 Task: Create a due date automation trigger when advanced on, on the wednesday of the week a card is due add dates starting today at 11:00 AM.
Action: Mouse moved to (1366, 110)
Screenshot: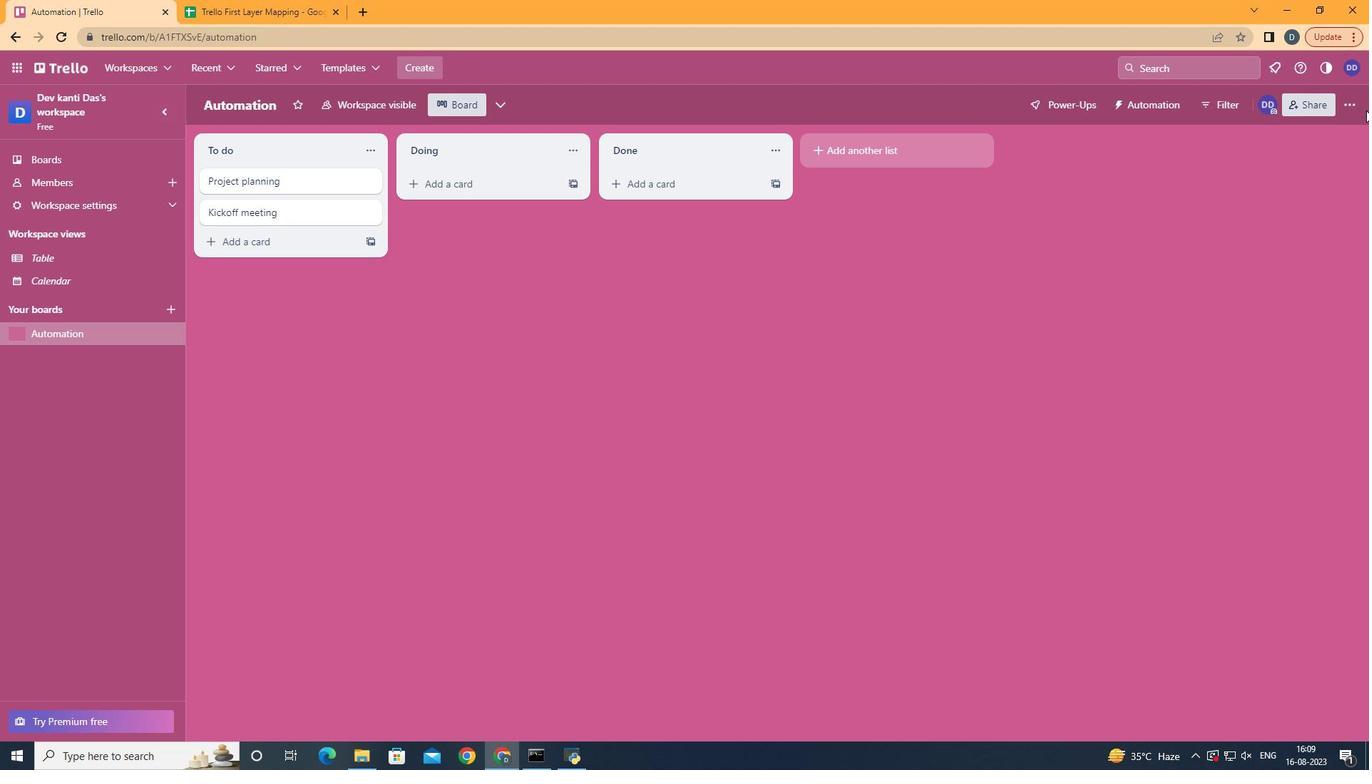 
Action: Mouse pressed left at (1366, 110)
Screenshot: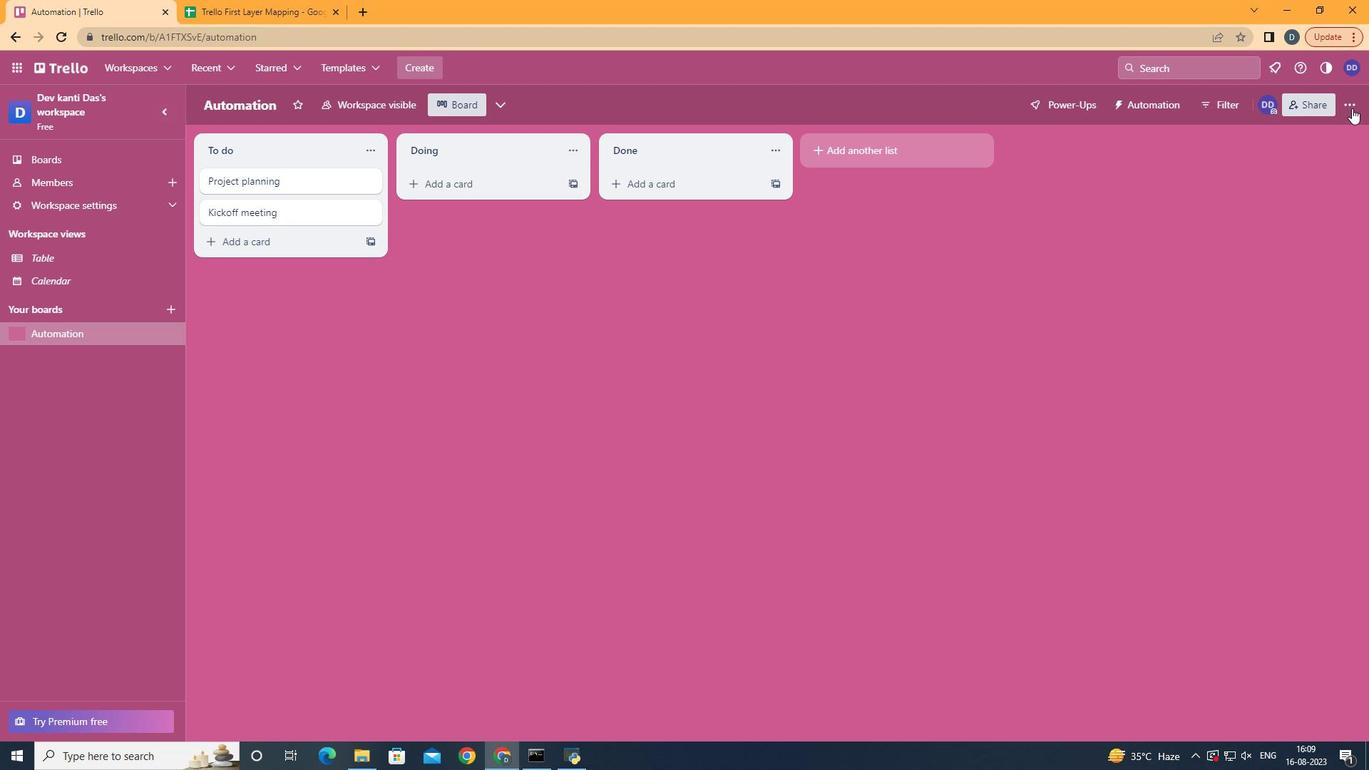 
Action: Mouse moved to (1351, 108)
Screenshot: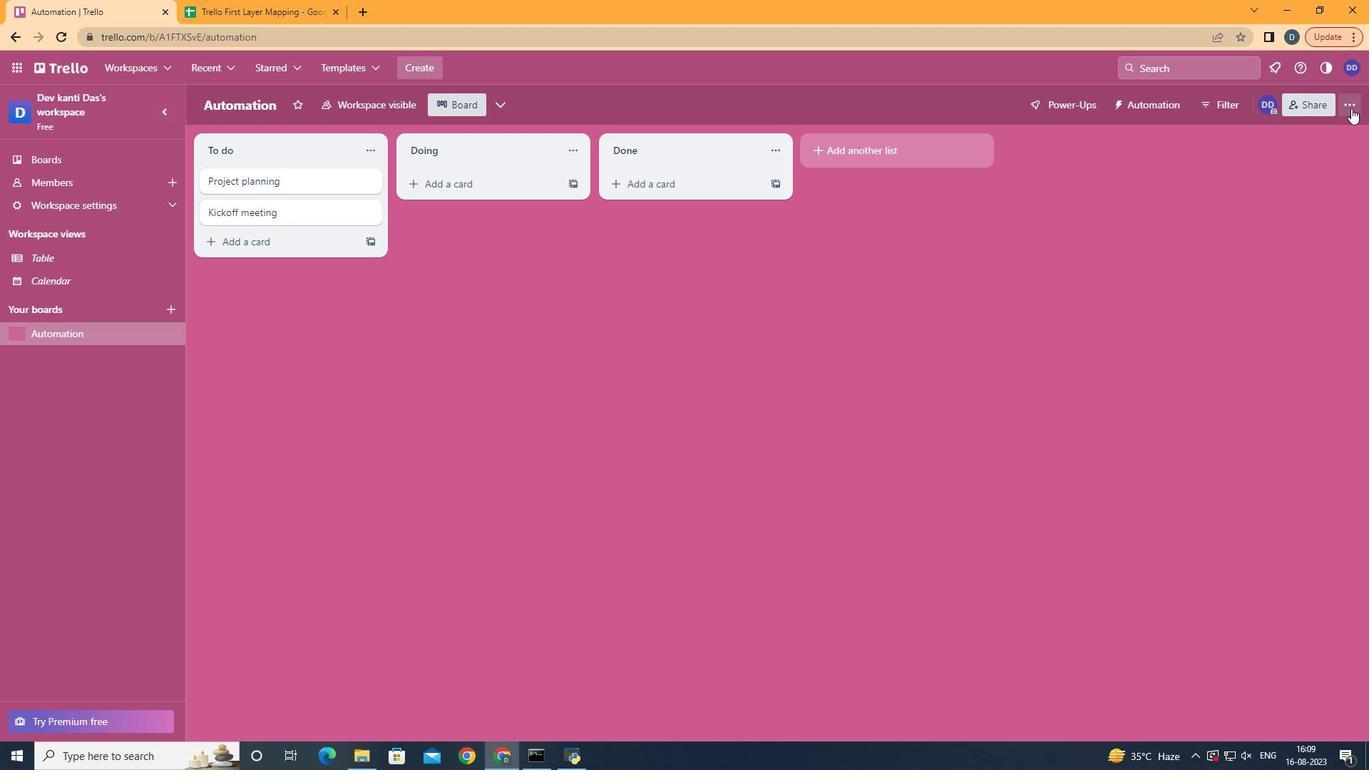 
Action: Mouse pressed left at (1351, 108)
Screenshot: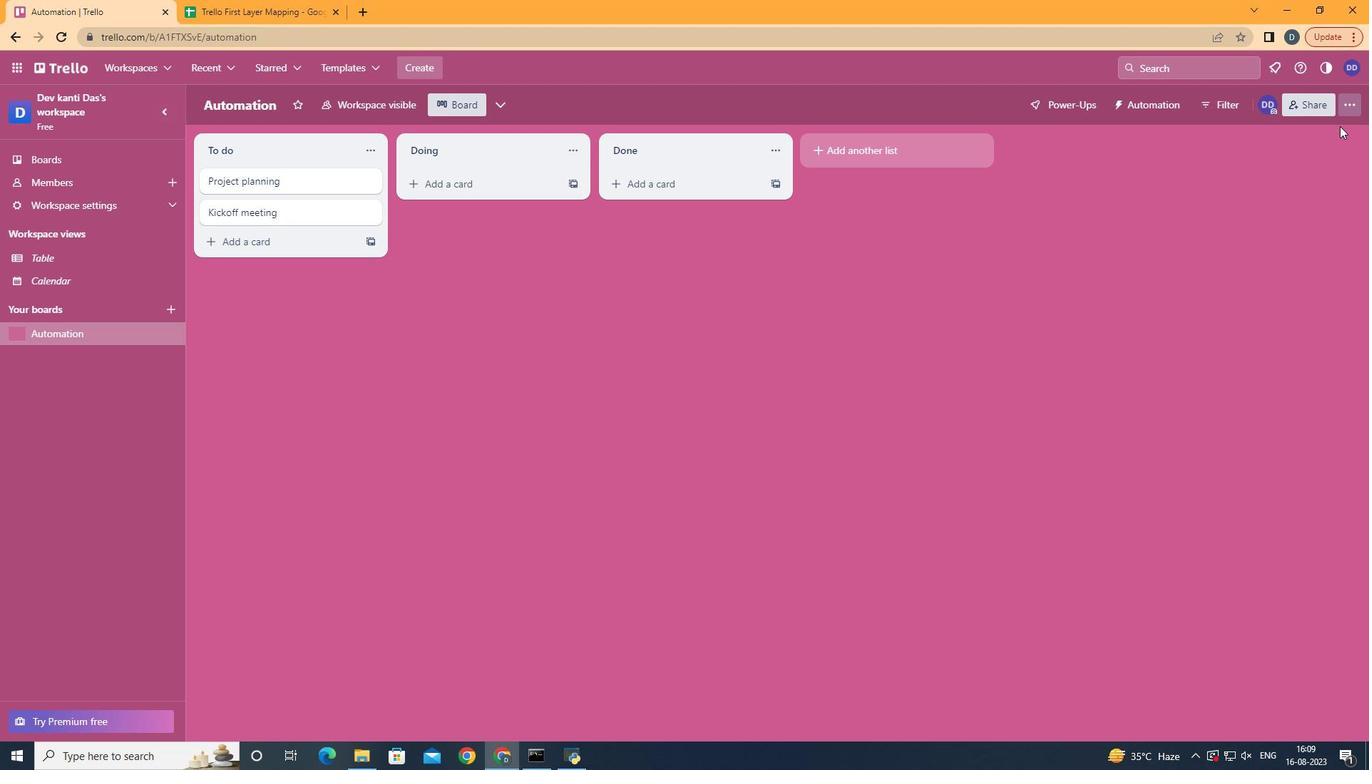 
Action: Mouse moved to (1269, 301)
Screenshot: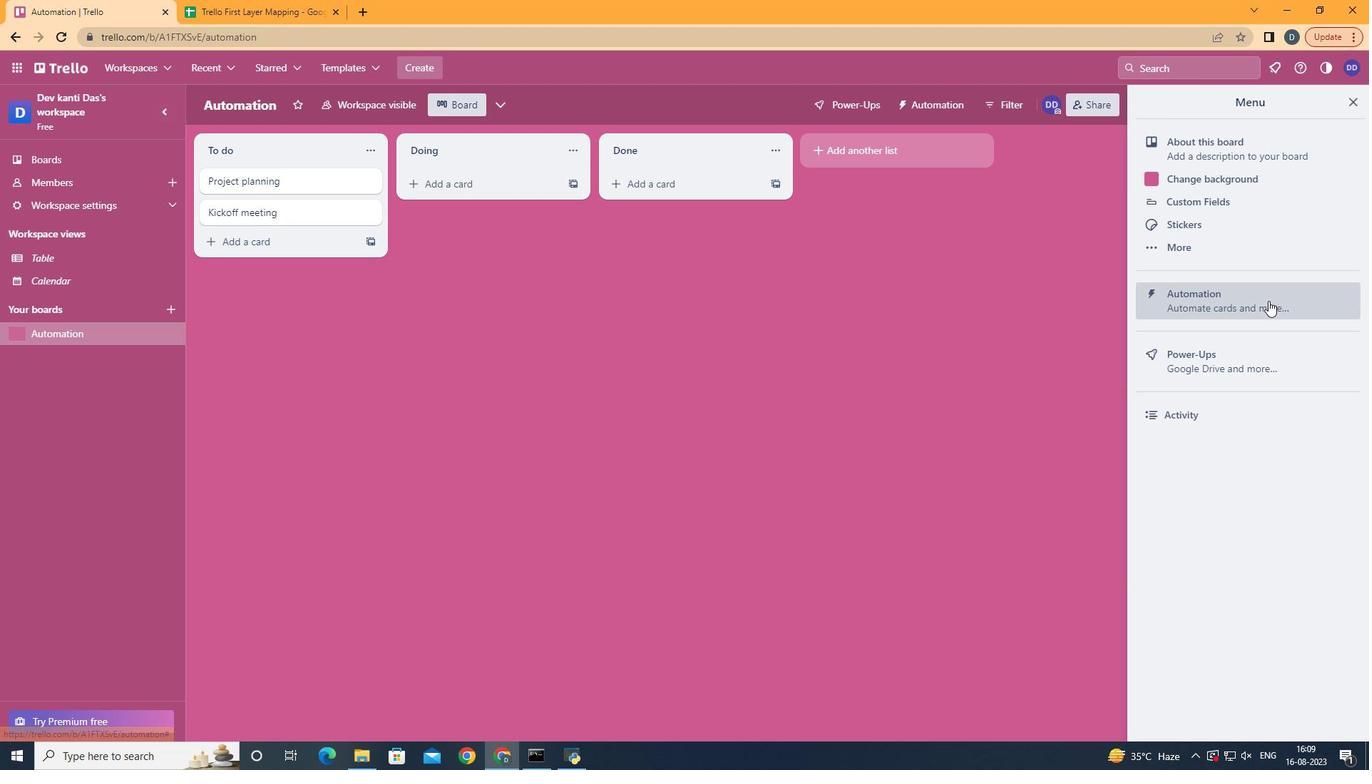 
Action: Mouse pressed left at (1269, 301)
Screenshot: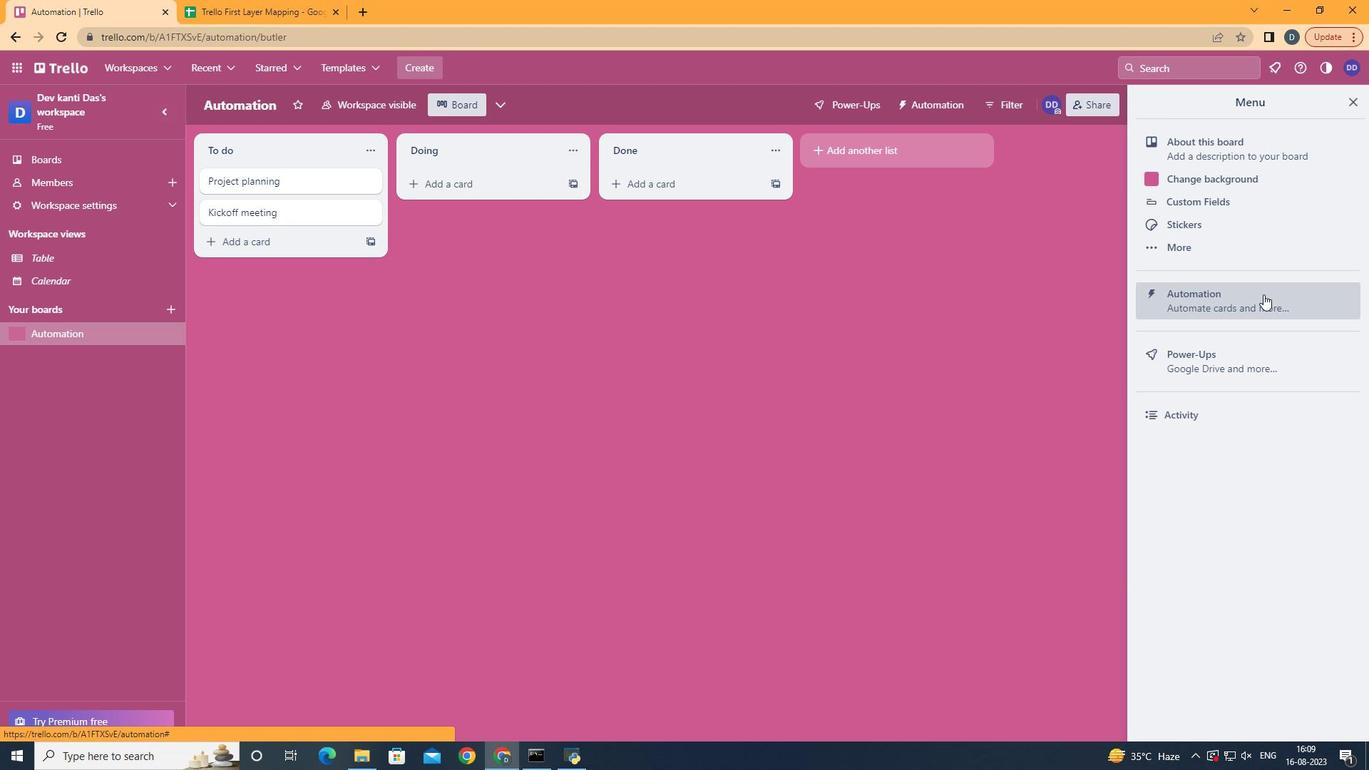 
Action: Mouse moved to (290, 280)
Screenshot: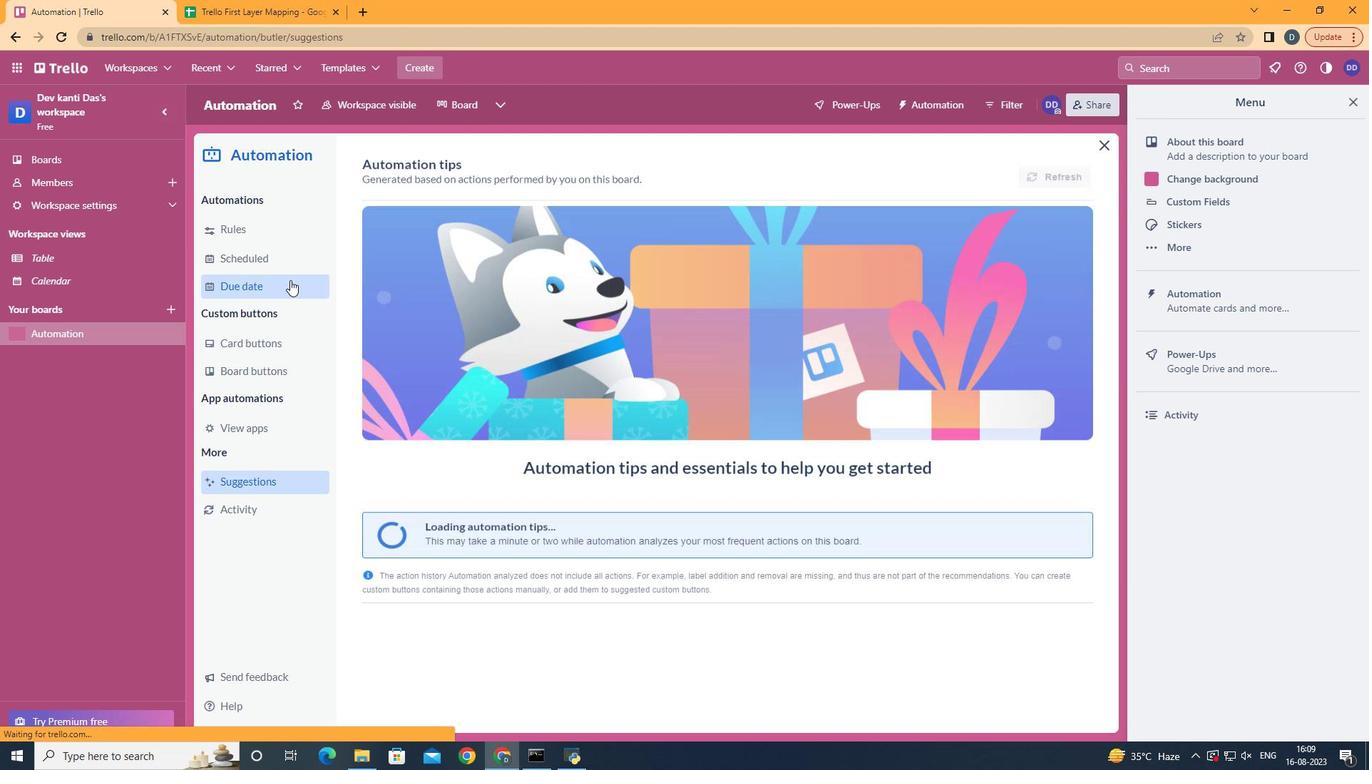 
Action: Mouse pressed left at (290, 280)
Screenshot: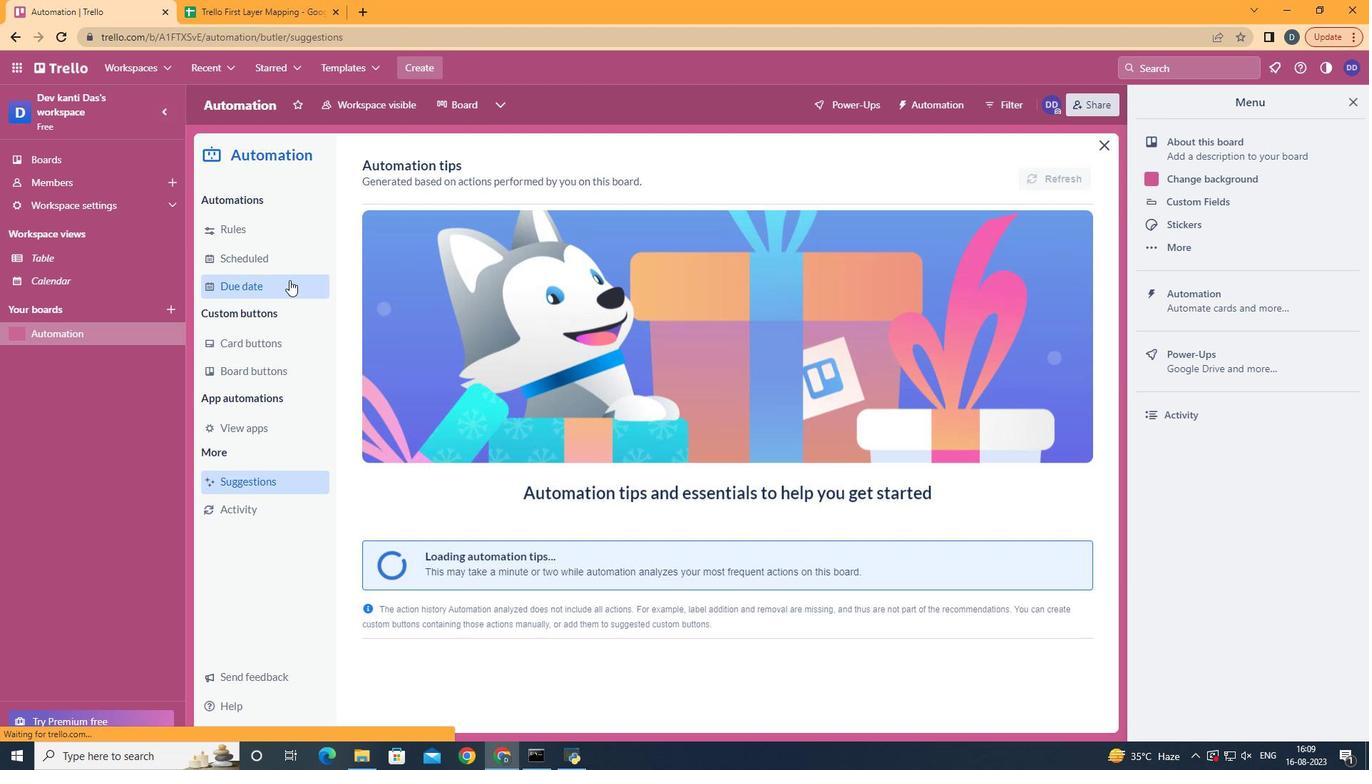 
Action: Mouse moved to (1011, 175)
Screenshot: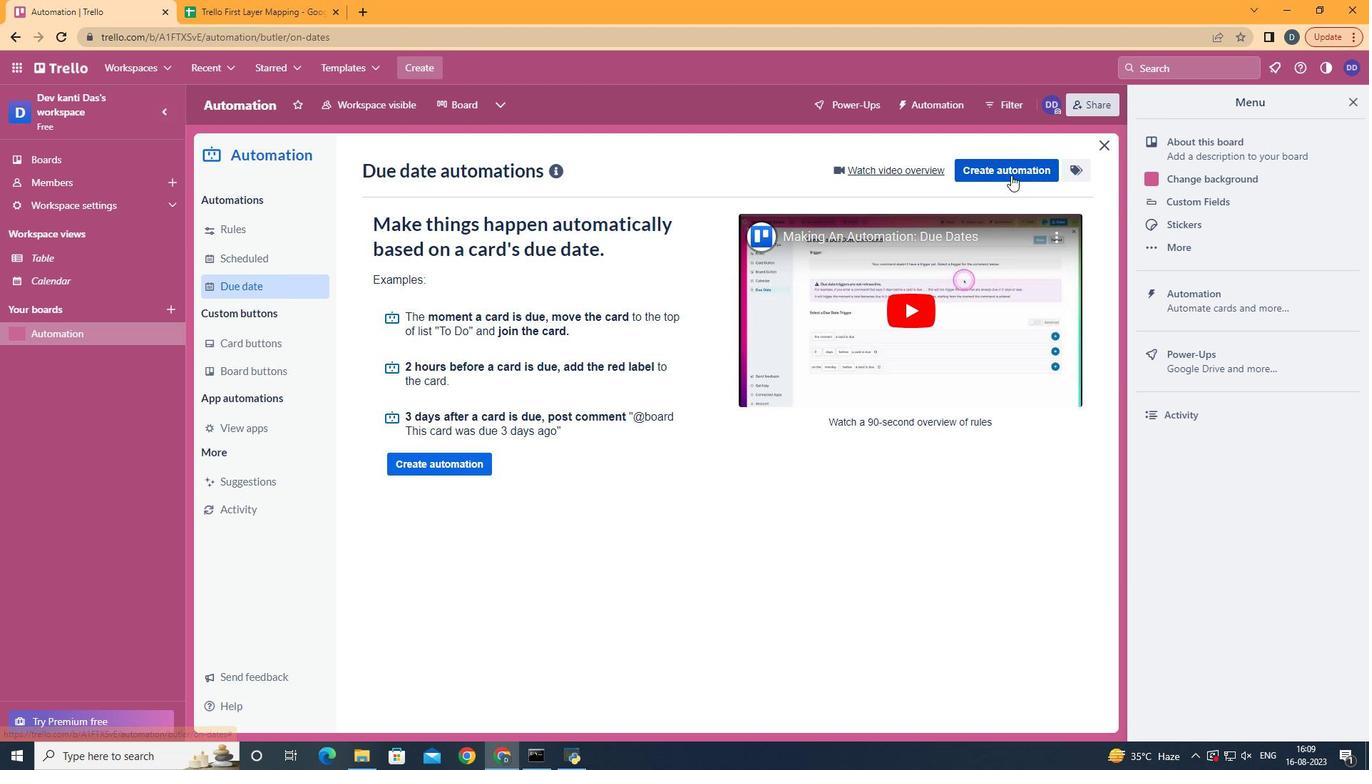
Action: Mouse pressed left at (1011, 175)
Screenshot: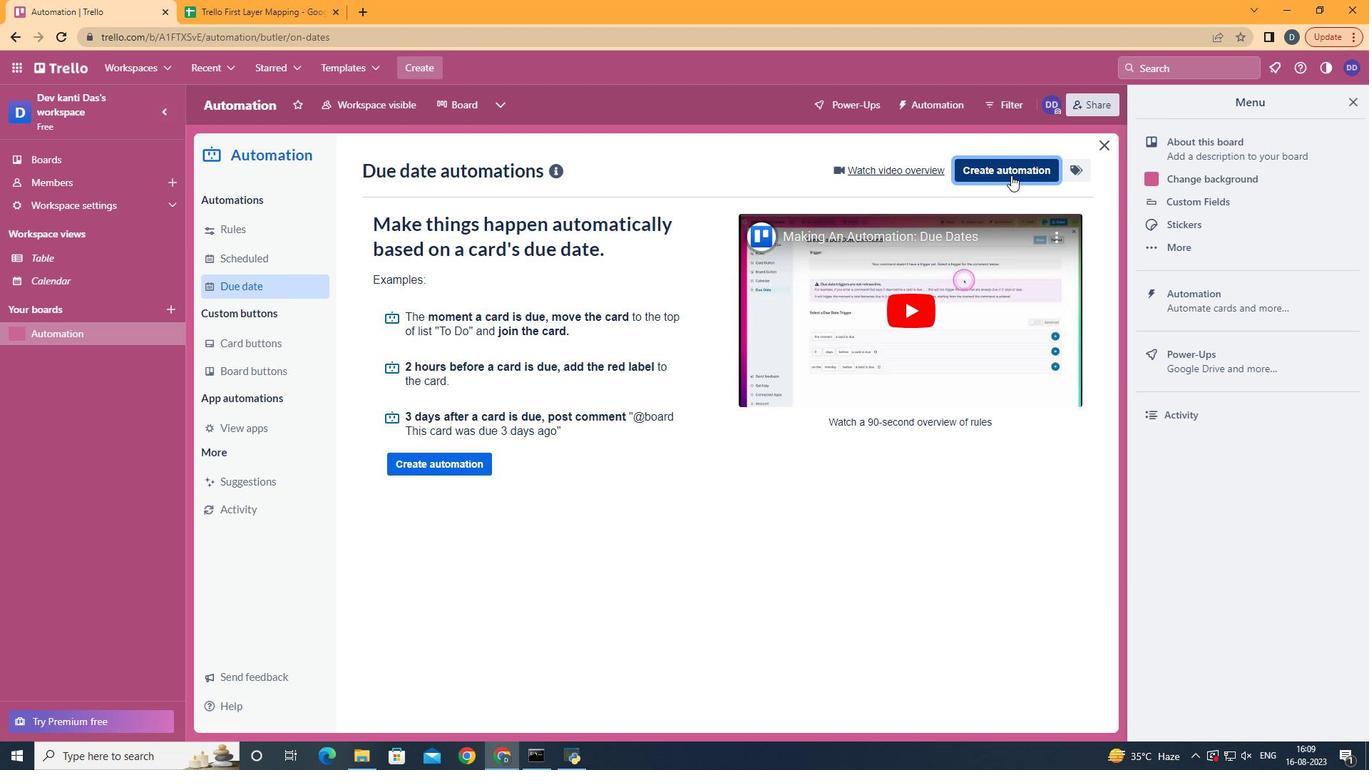 
Action: Mouse moved to (698, 306)
Screenshot: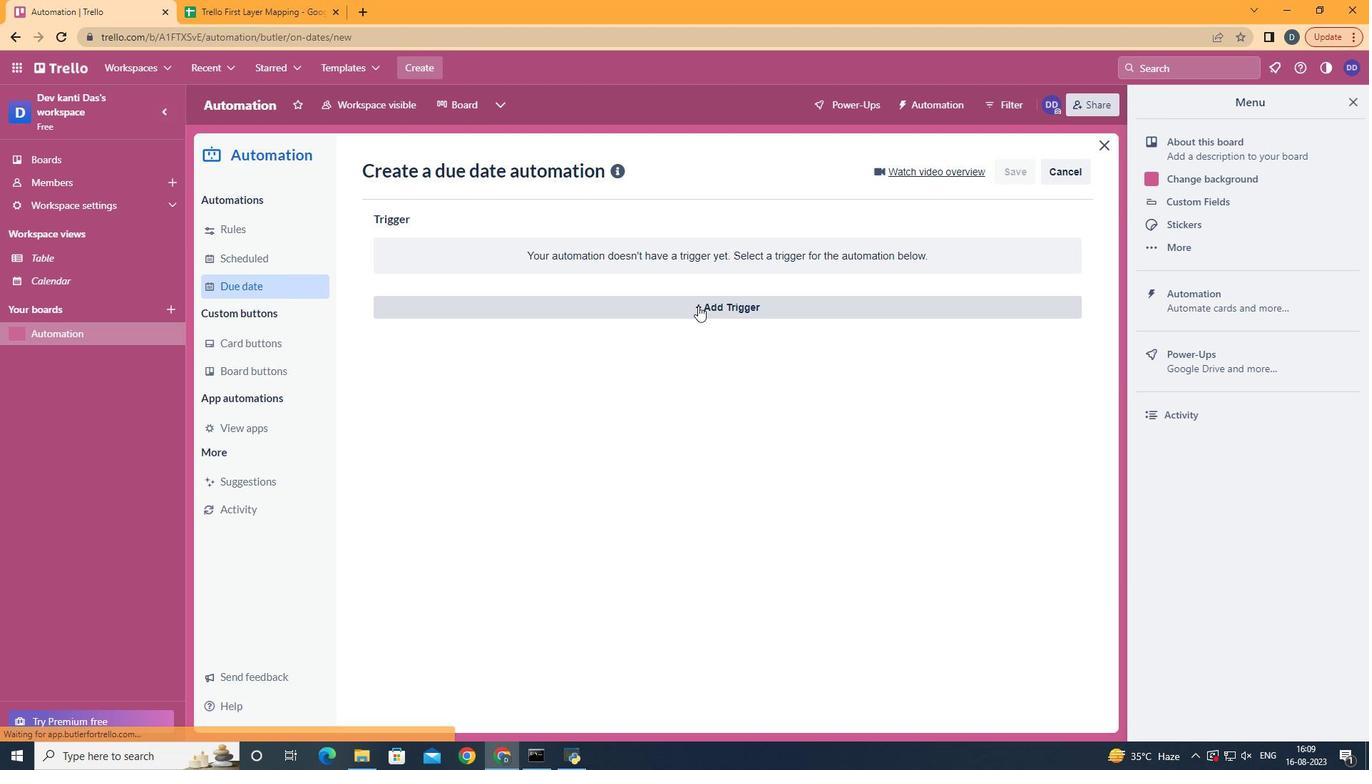 
Action: Mouse pressed left at (698, 306)
Screenshot: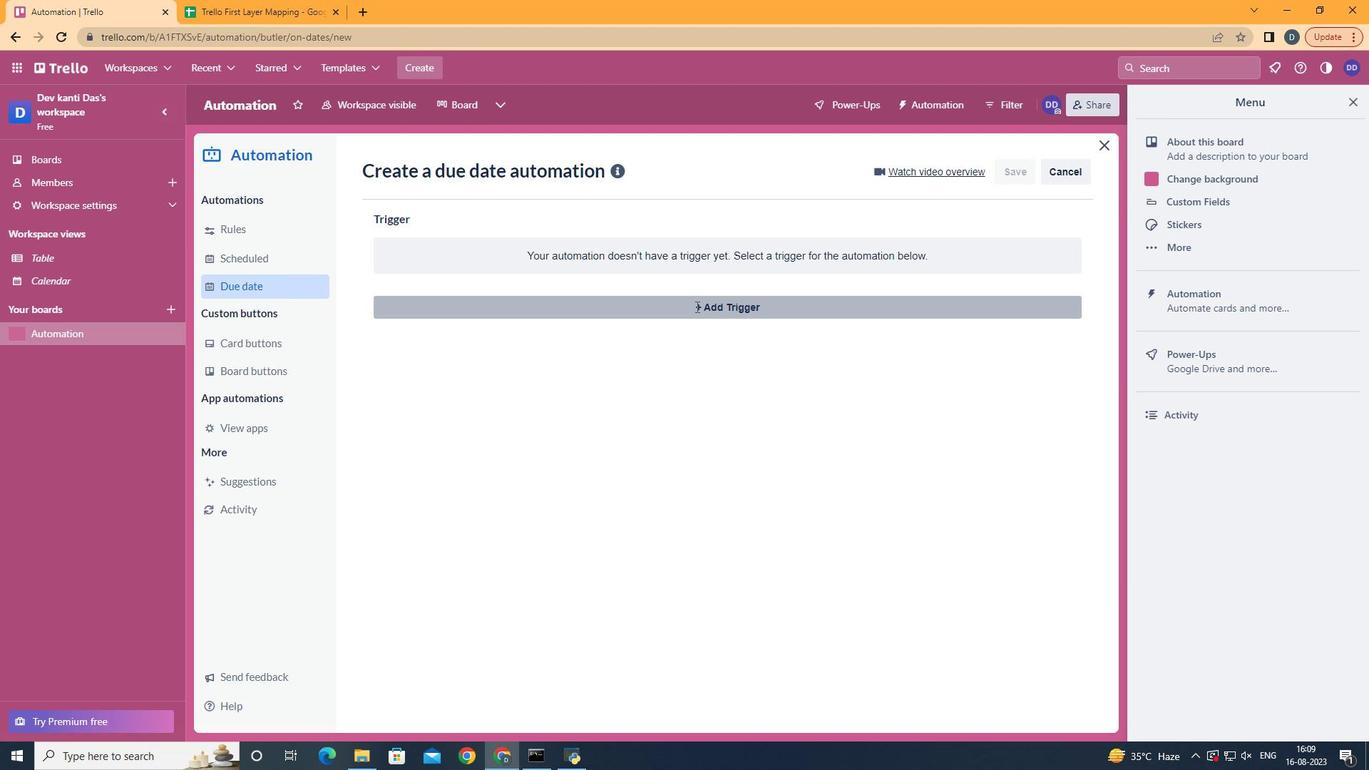 
Action: Mouse moved to (450, 434)
Screenshot: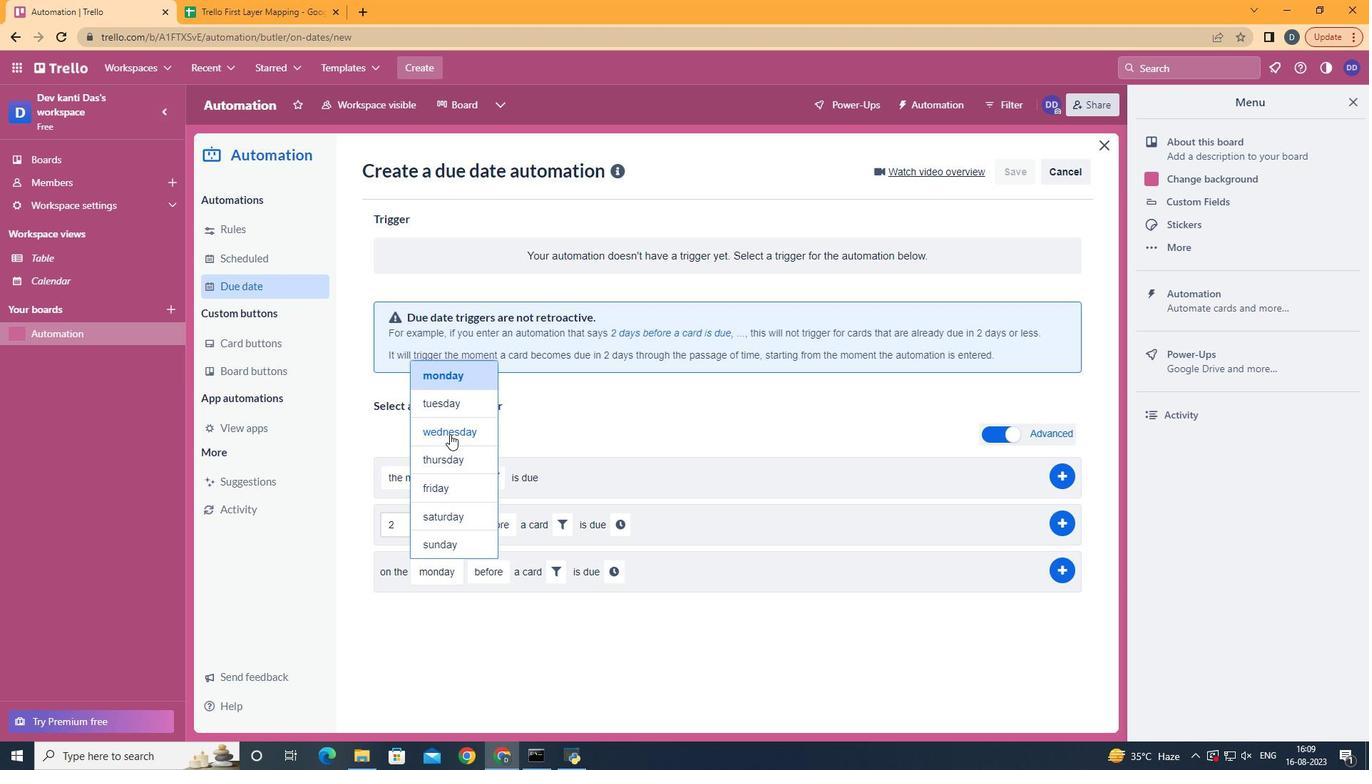 
Action: Mouse pressed left at (450, 434)
Screenshot: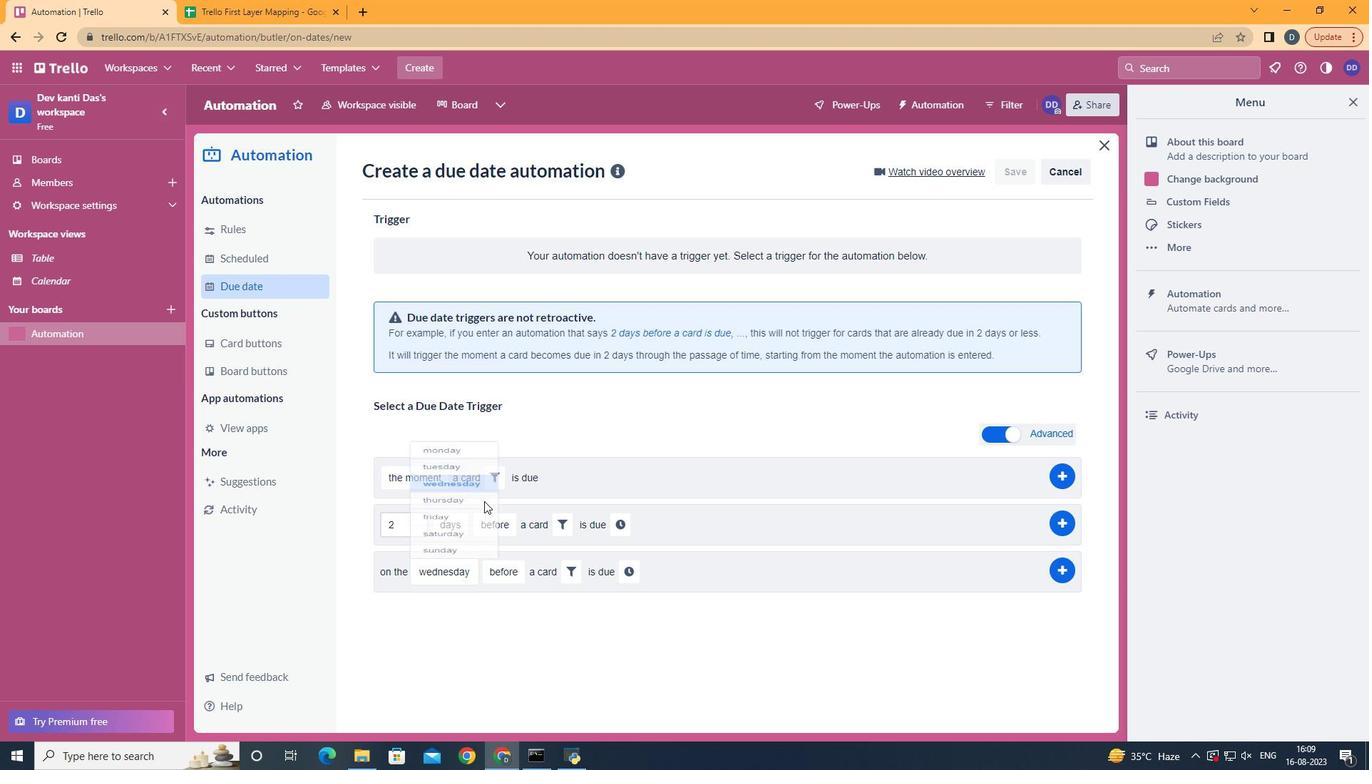 
Action: Mouse moved to (525, 654)
Screenshot: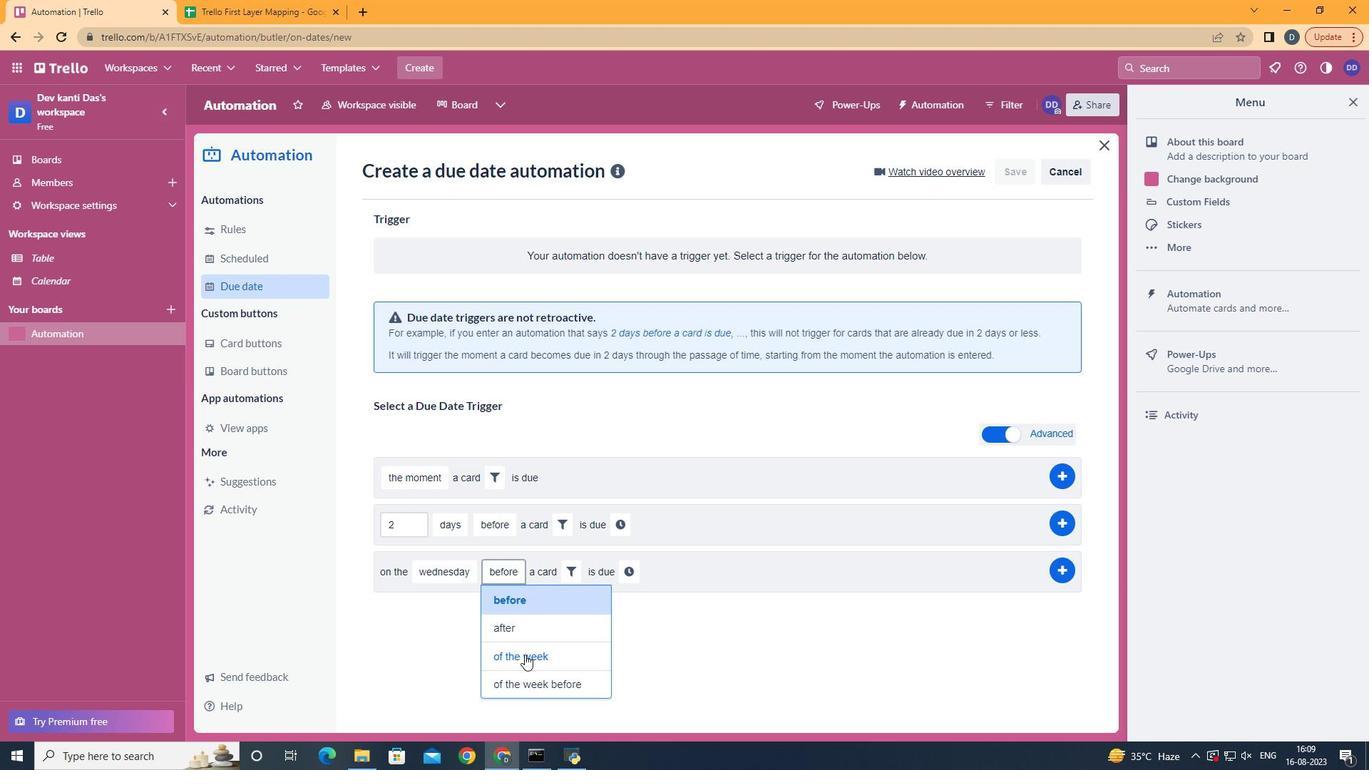
Action: Mouse pressed left at (525, 654)
Screenshot: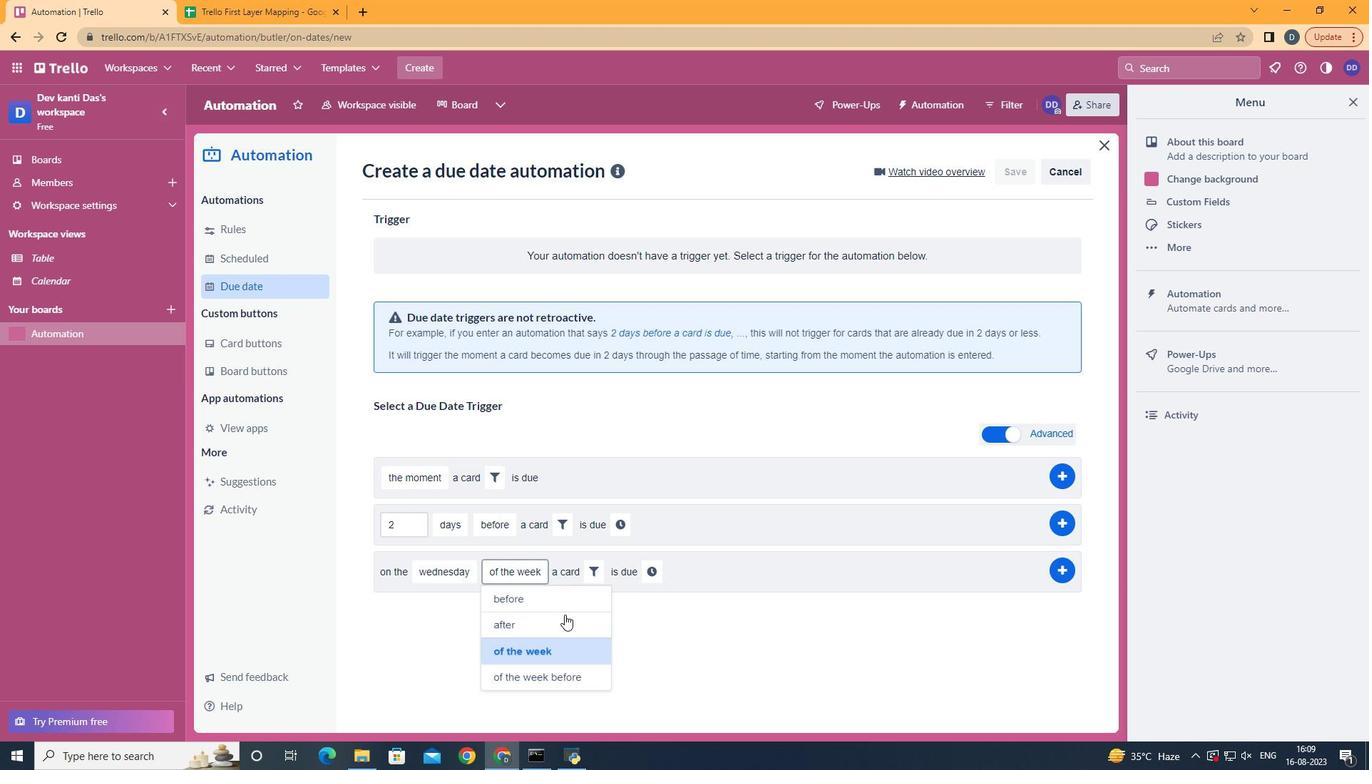 
Action: Mouse moved to (582, 580)
Screenshot: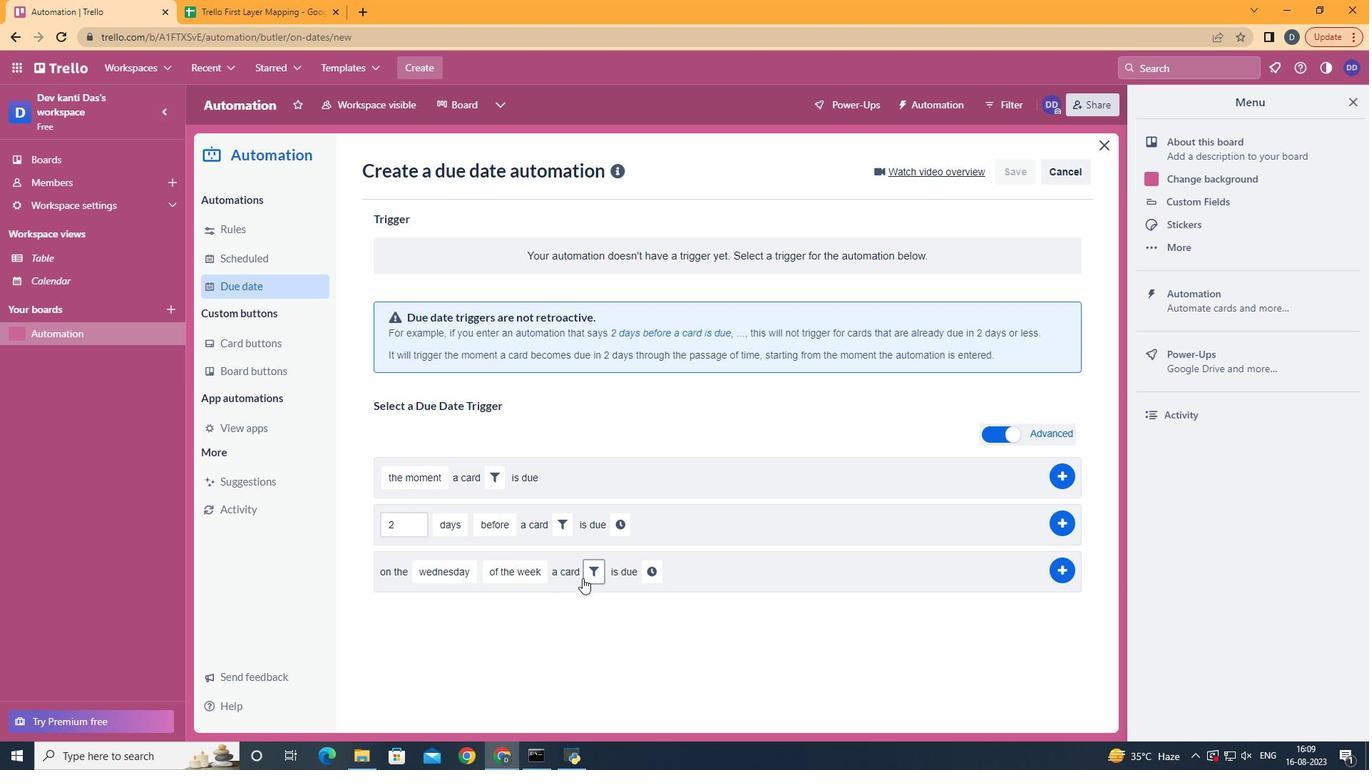 
Action: Mouse pressed left at (582, 580)
Screenshot: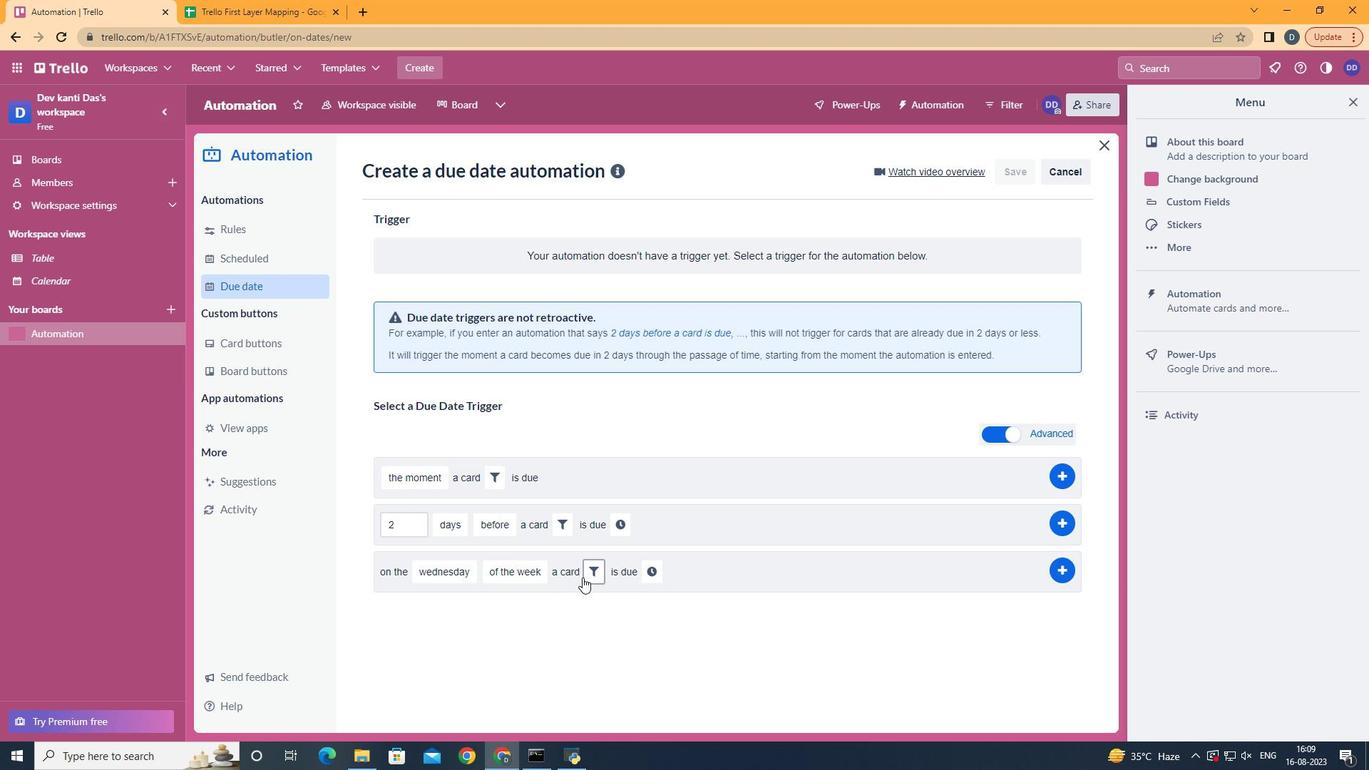 
Action: Mouse moved to (675, 610)
Screenshot: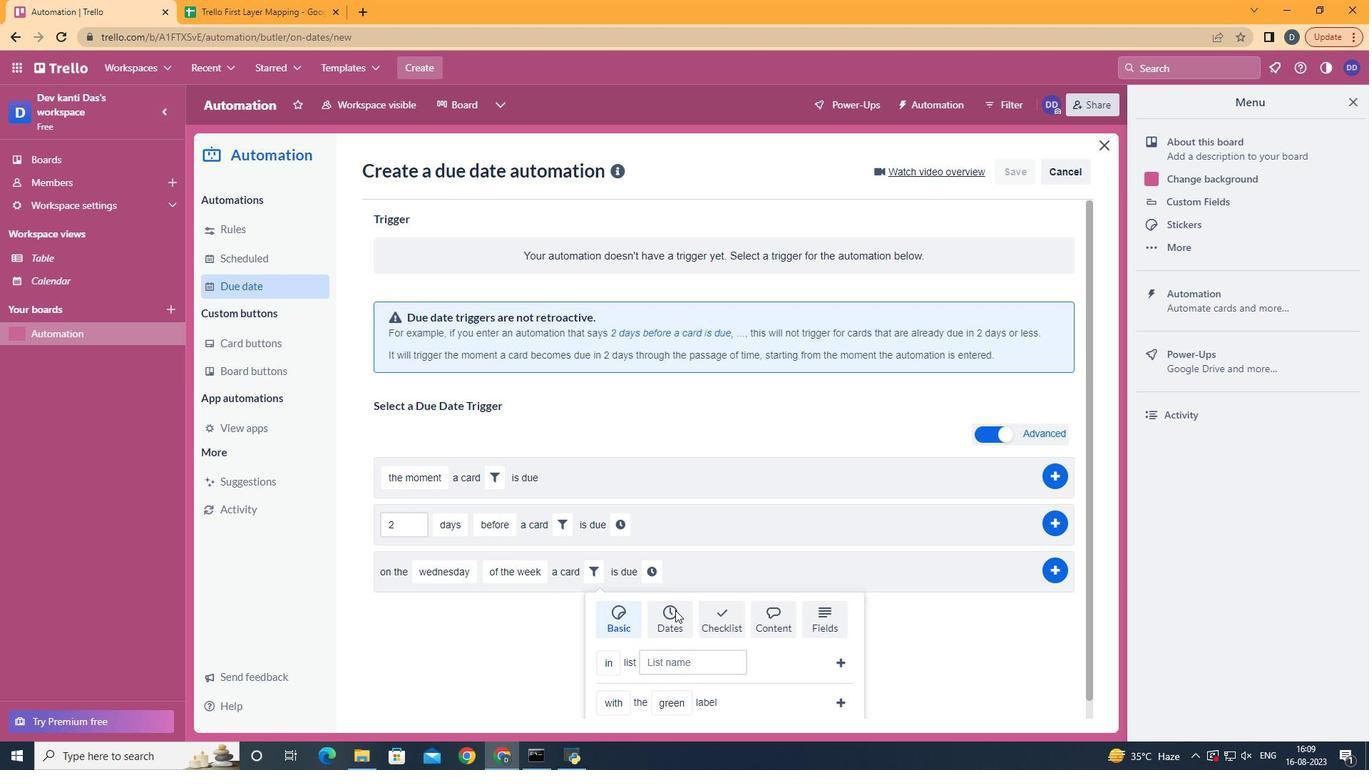 
Action: Mouse pressed left at (675, 610)
Screenshot: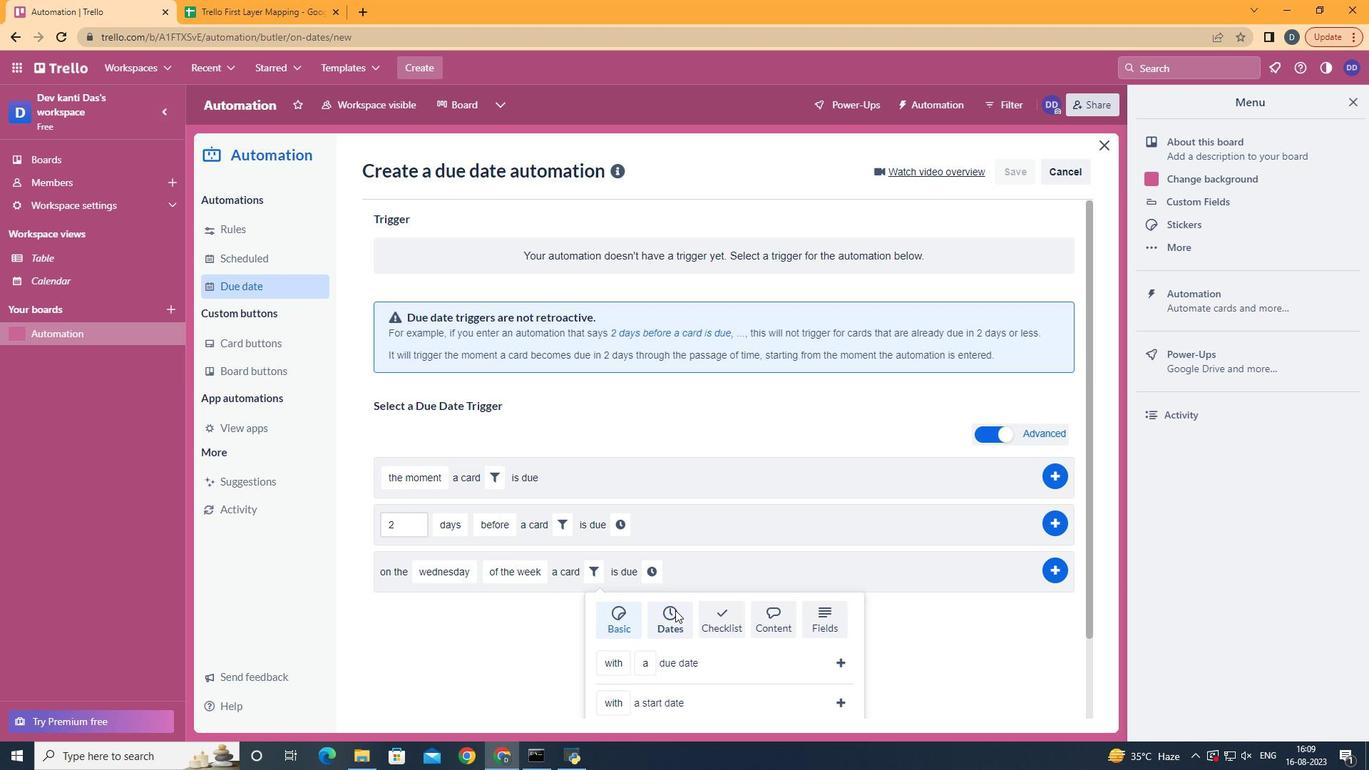 
Action: Mouse moved to (680, 612)
Screenshot: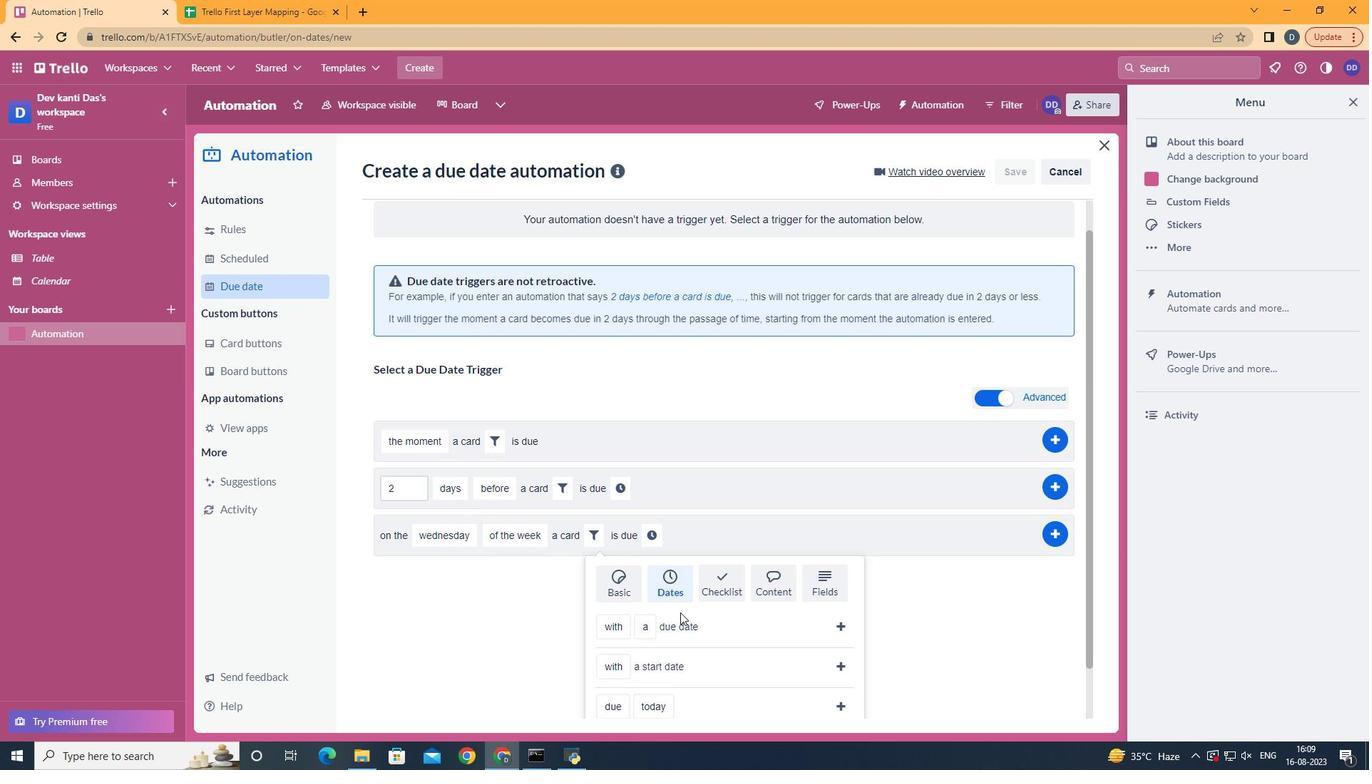 
Action: Mouse scrolled (680, 612) with delta (0, 0)
Screenshot: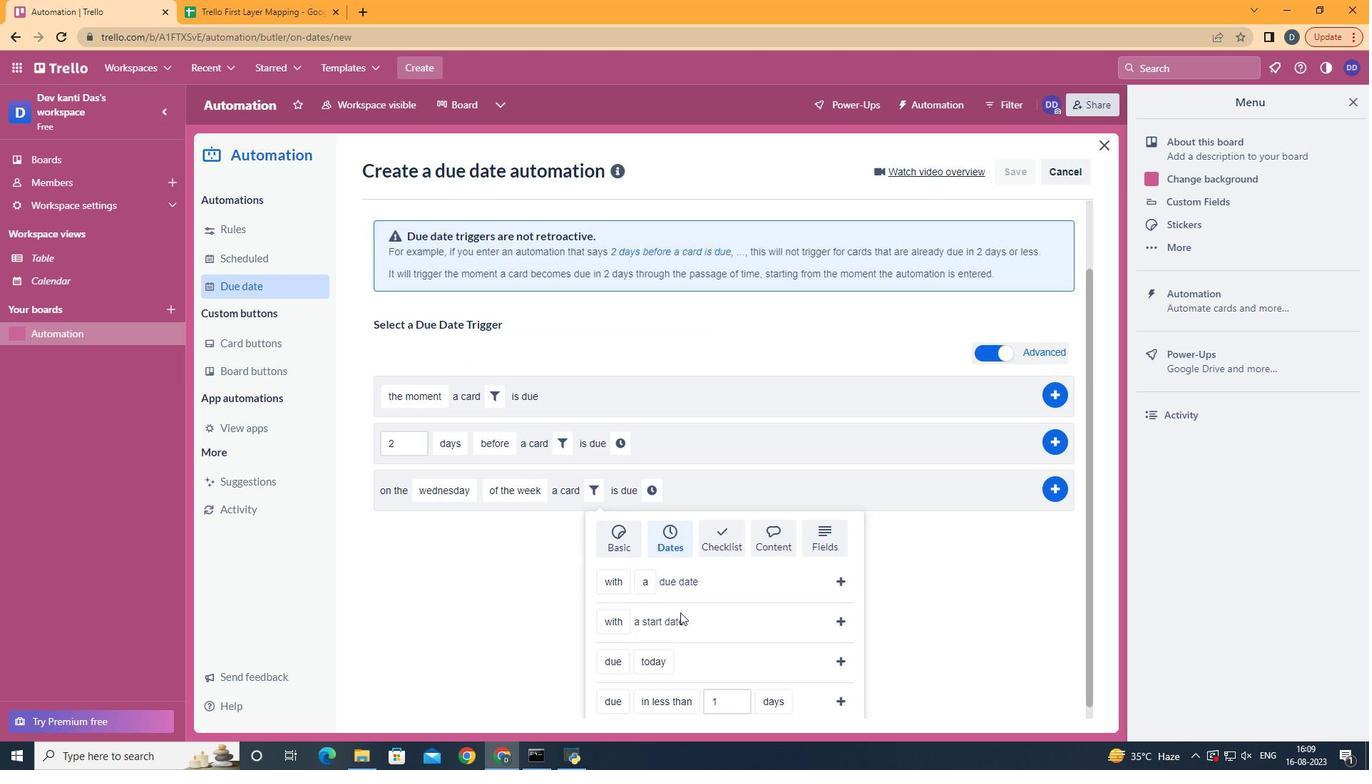 
Action: Mouse scrolled (680, 612) with delta (0, 0)
Screenshot: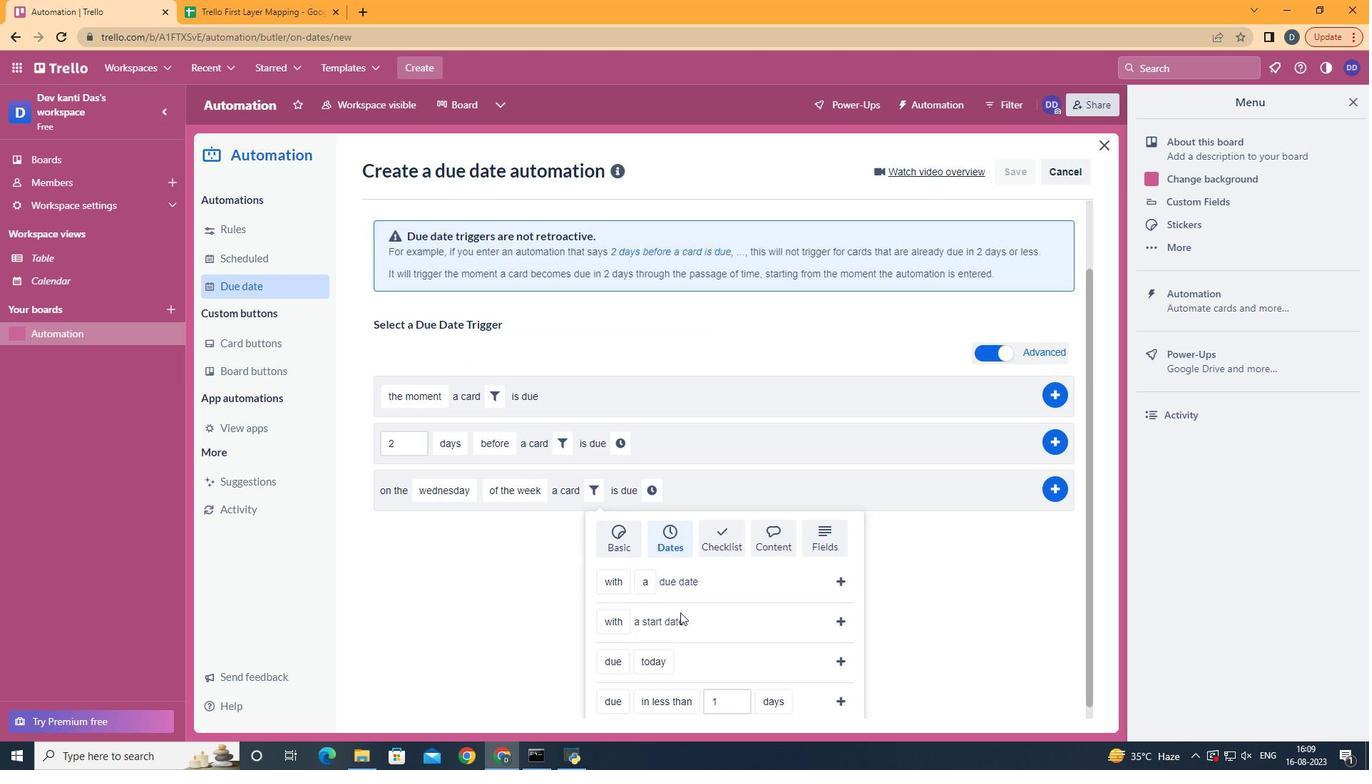 
Action: Mouse scrolled (680, 612) with delta (0, 0)
Screenshot: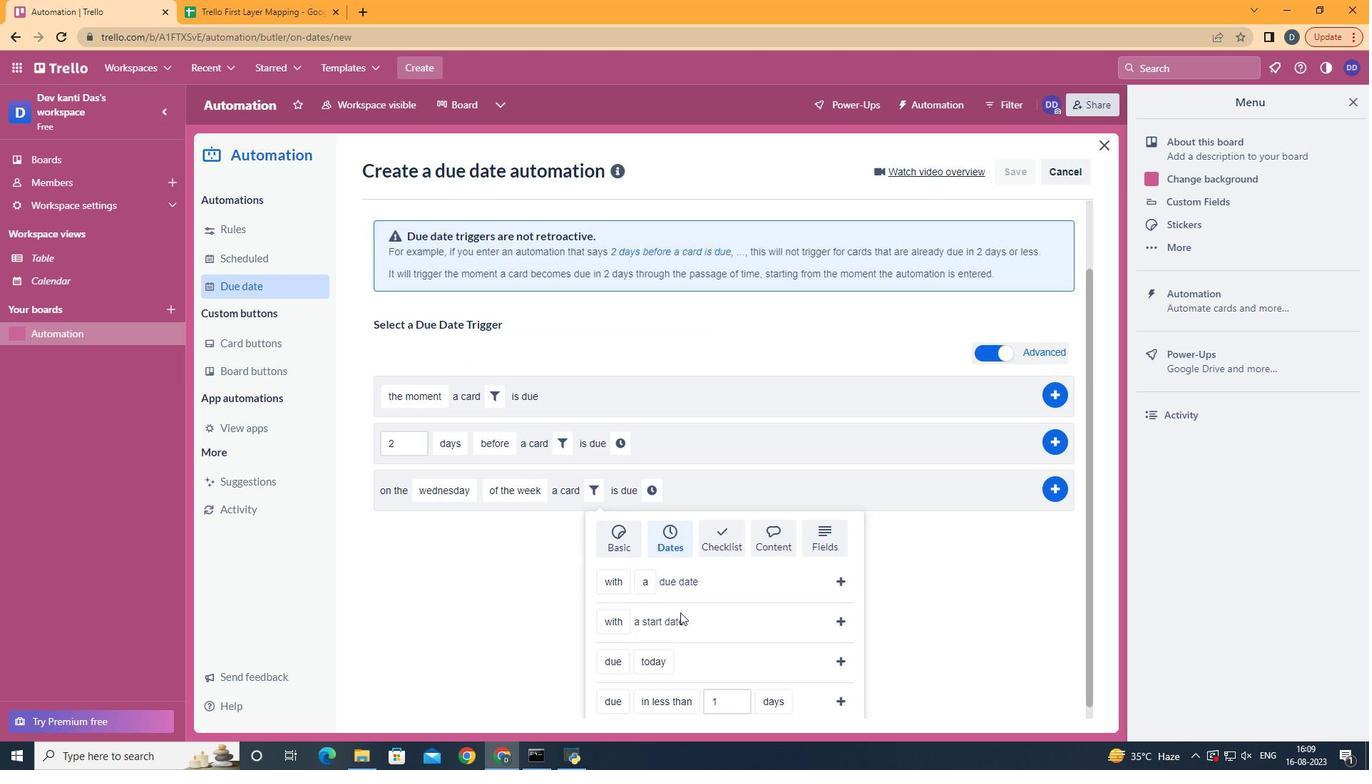 
Action: Mouse scrolled (680, 612) with delta (0, 0)
Screenshot: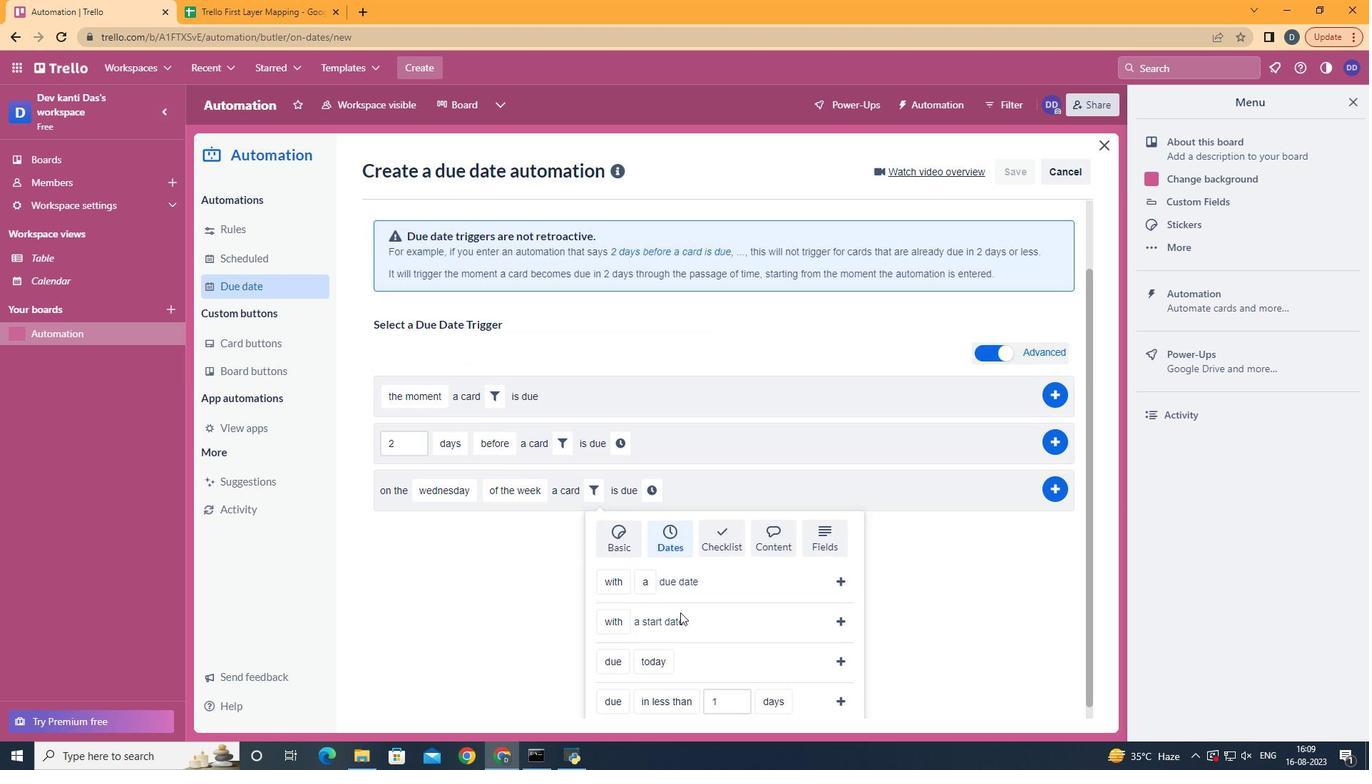 
Action: Mouse scrolled (680, 612) with delta (0, 0)
Screenshot: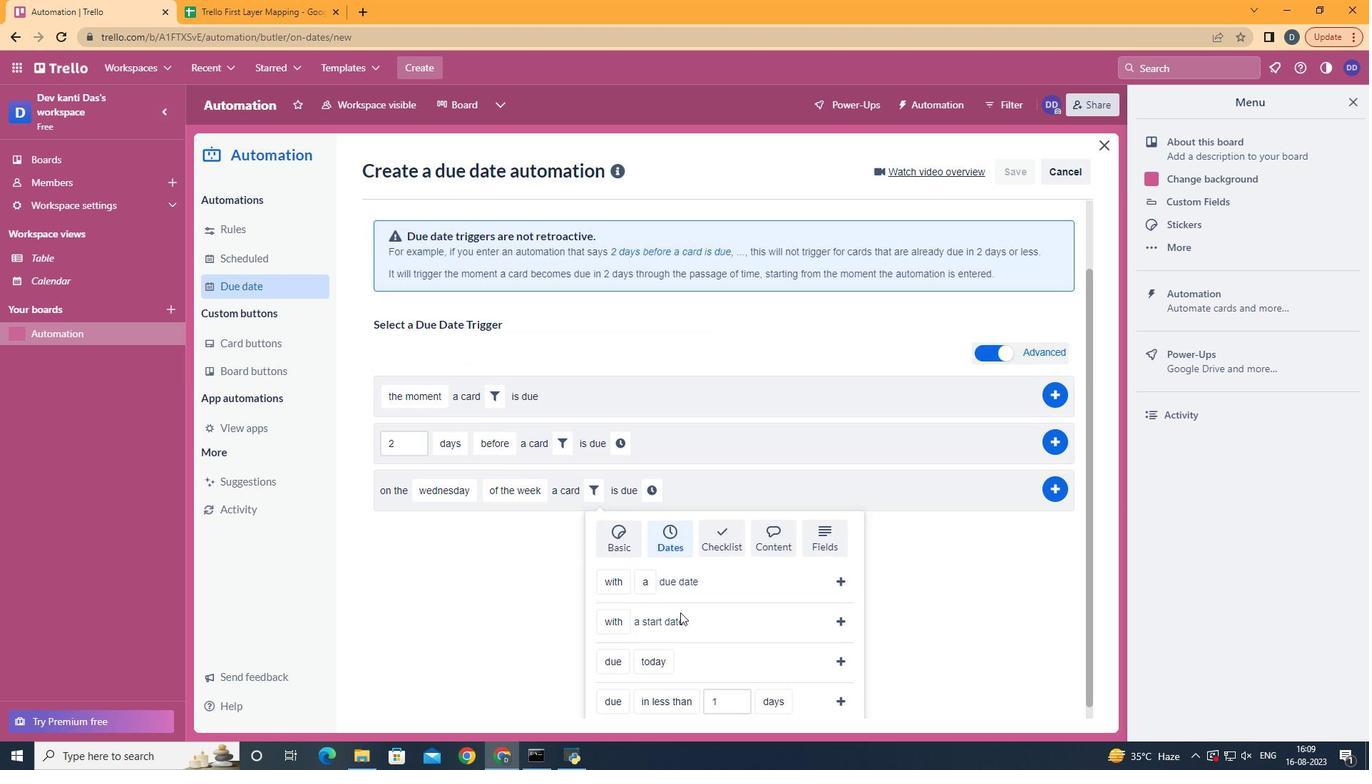 
Action: Mouse moved to (629, 591)
Screenshot: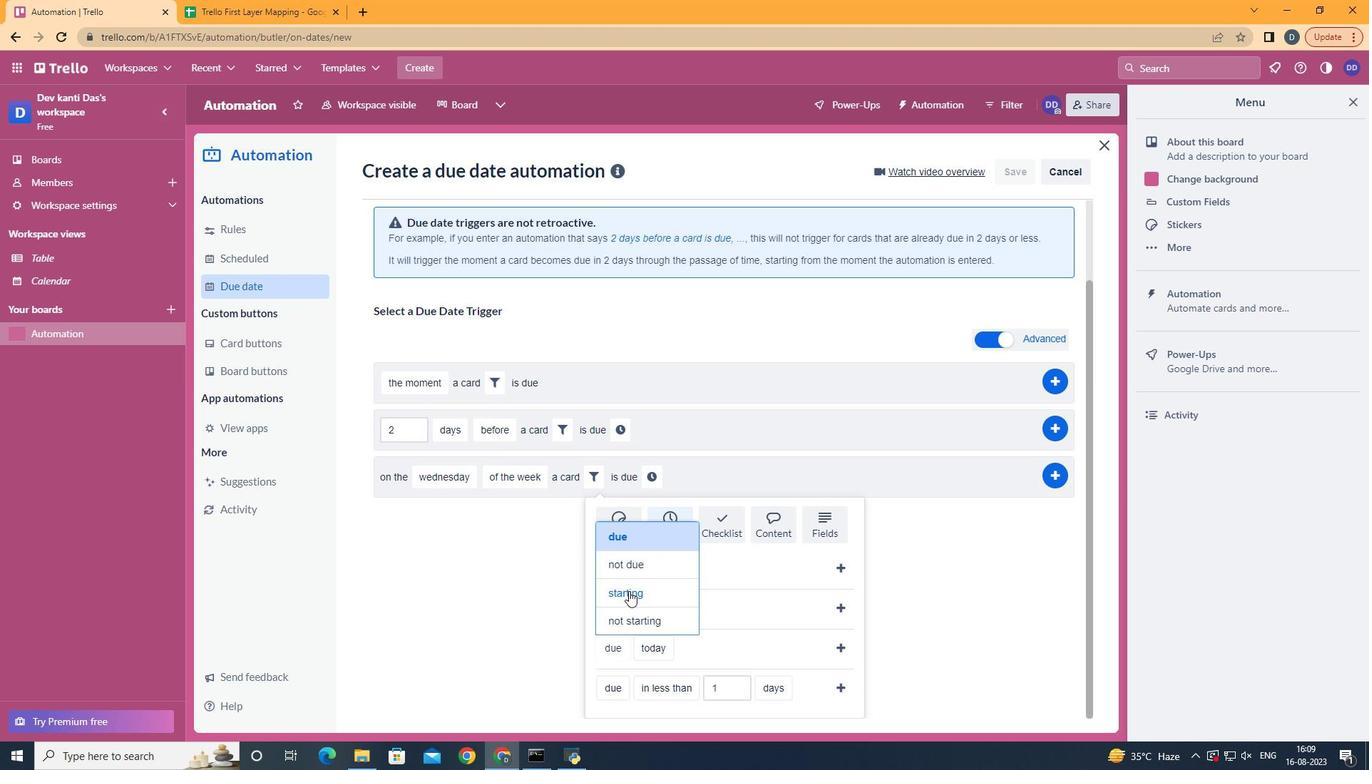 
Action: Mouse pressed left at (629, 591)
Screenshot: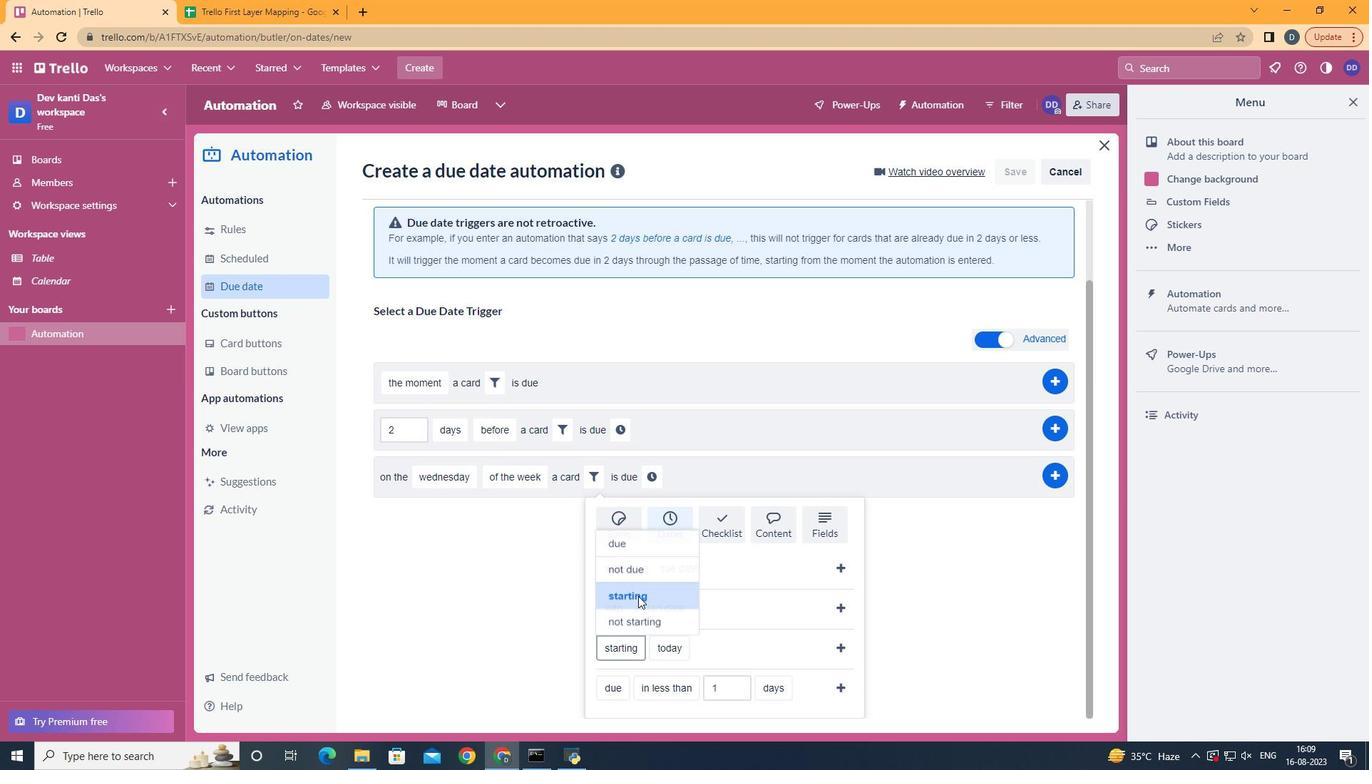 
Action: Mouse moved to (841, 646)
Screenshot: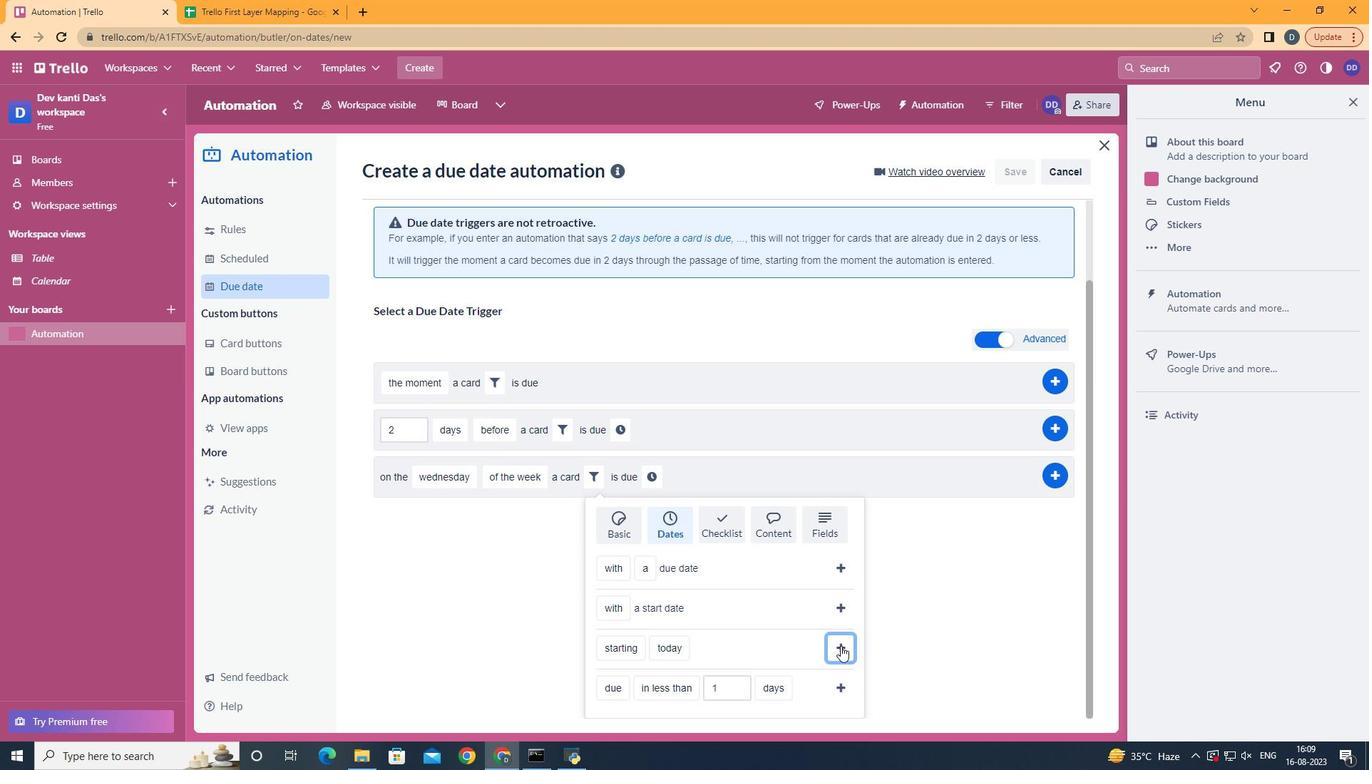 
Action: Mouse pressed left at (841, 646)
Screenshot: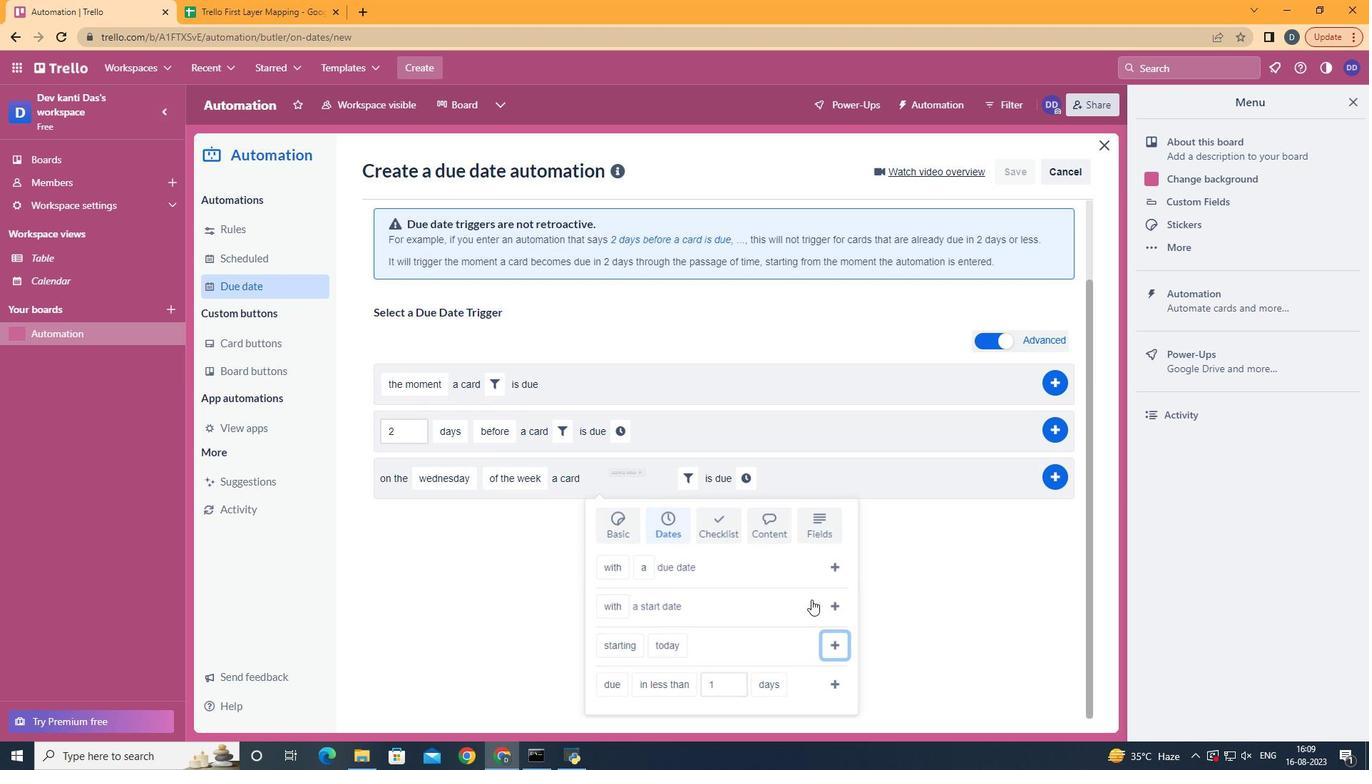 
Action: Mouse moved to (751, 565)
Screenshot: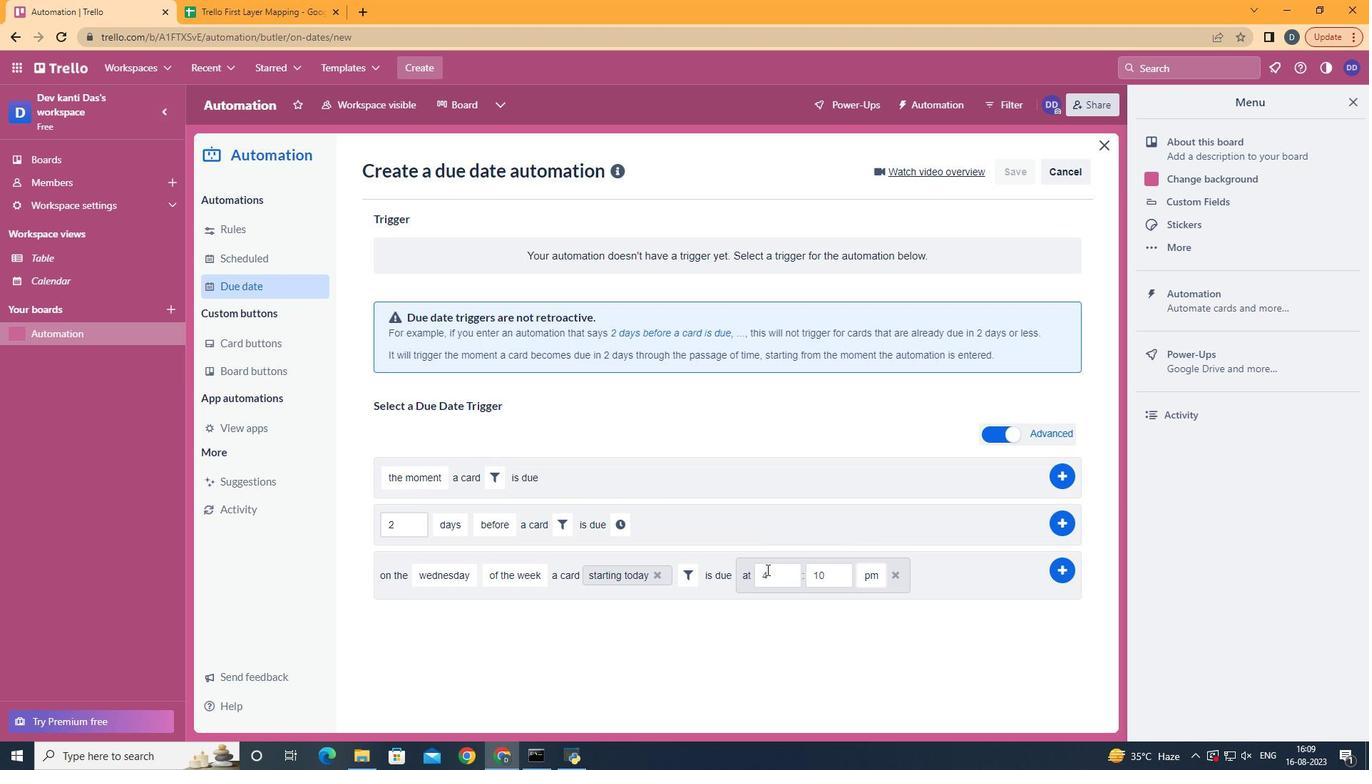 
Action: Mouse pressed left at (751, 565)
Screenshot: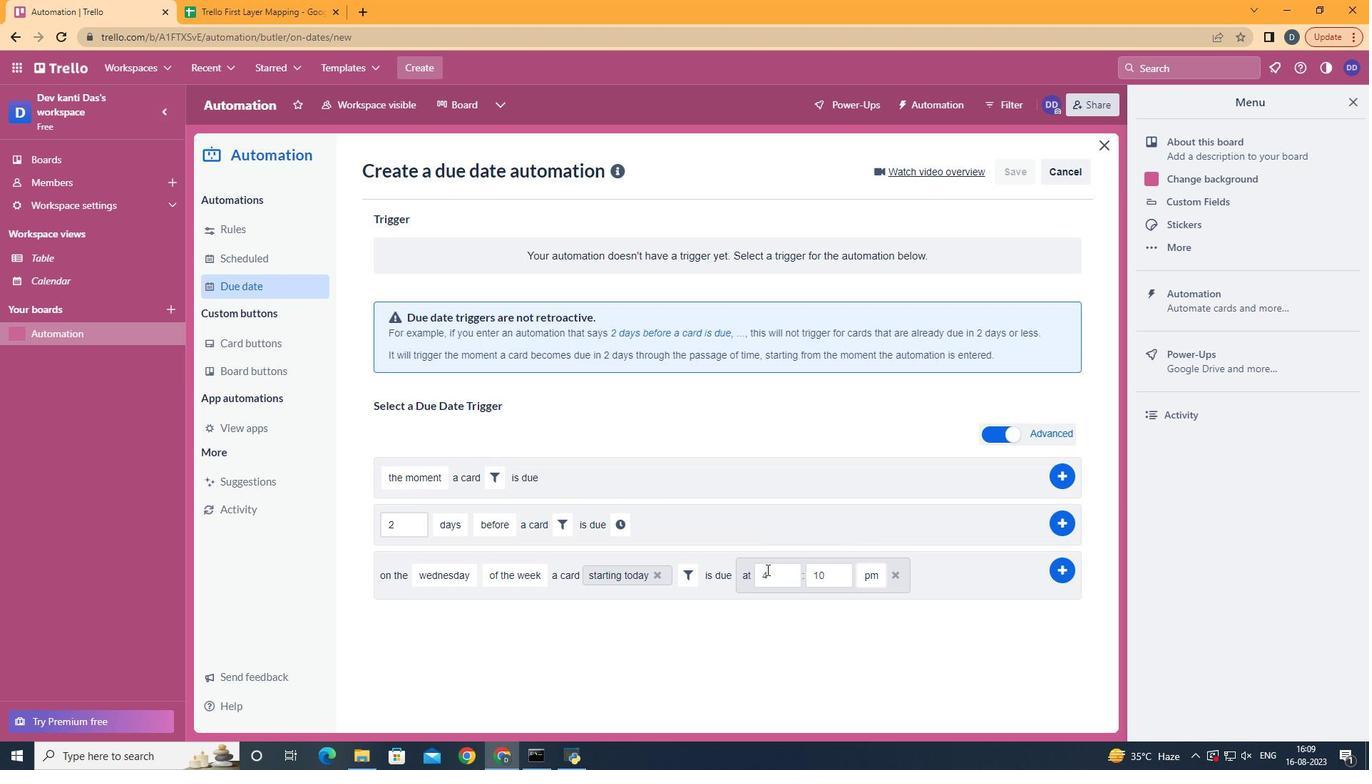 
Action: Mouse moved to (786, 570)
Screenshot: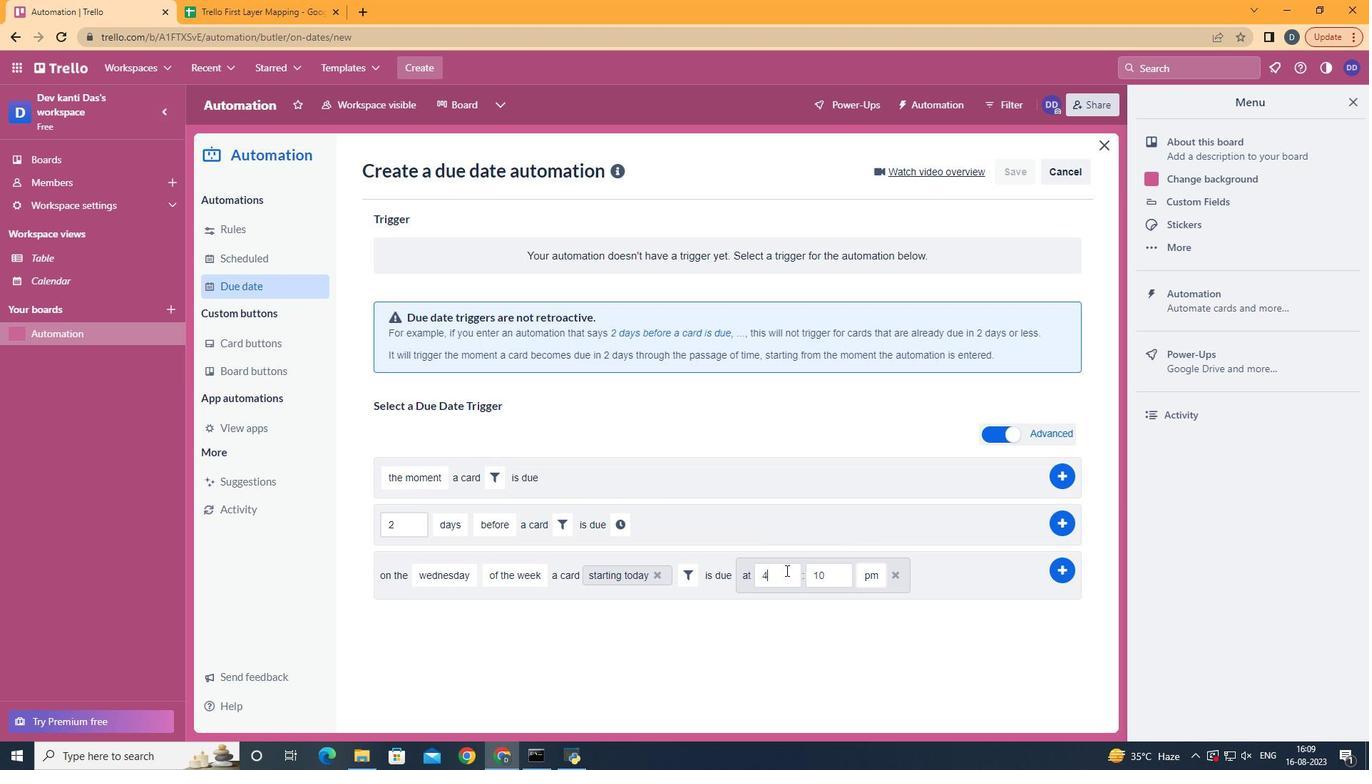 
Action: Mouse pressed left at (786, 570)
Screenshot: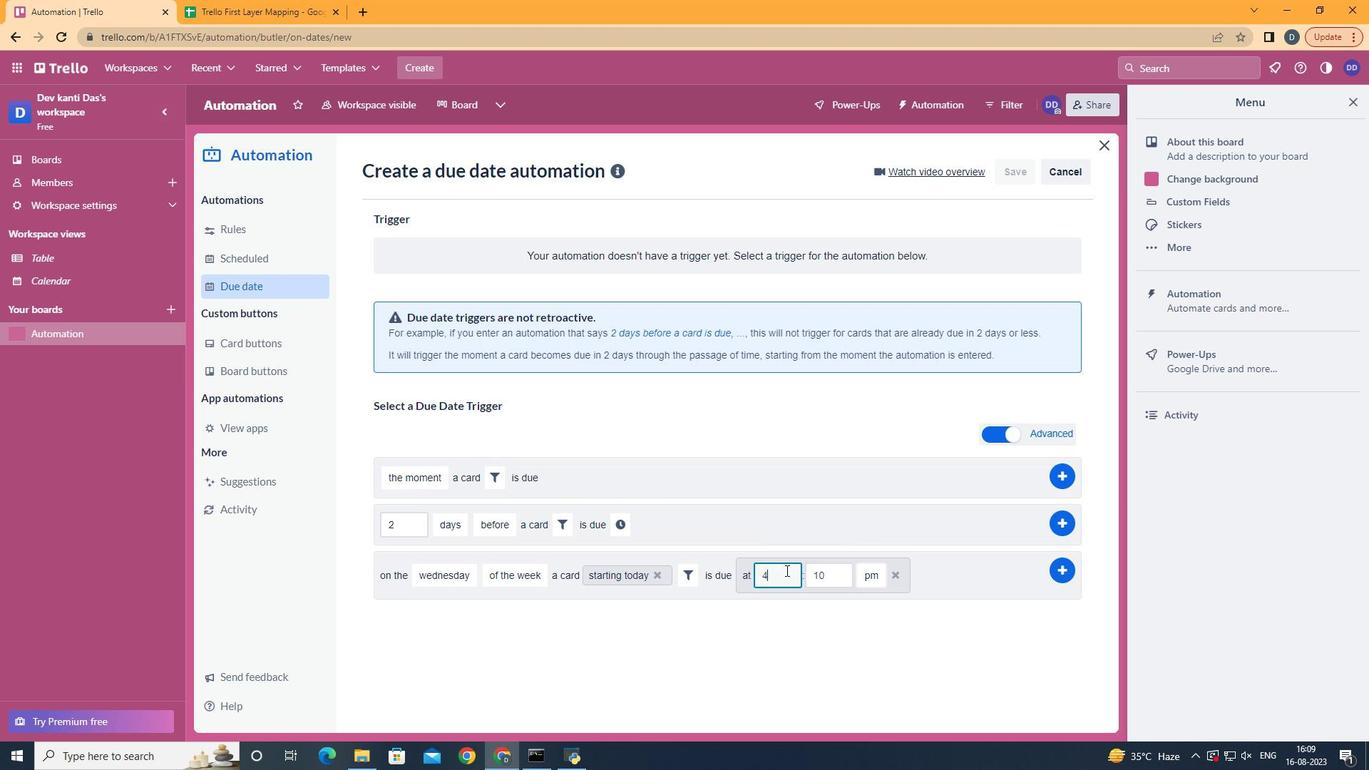 
Action: Mouse moved to (786, 570)
Screenshot: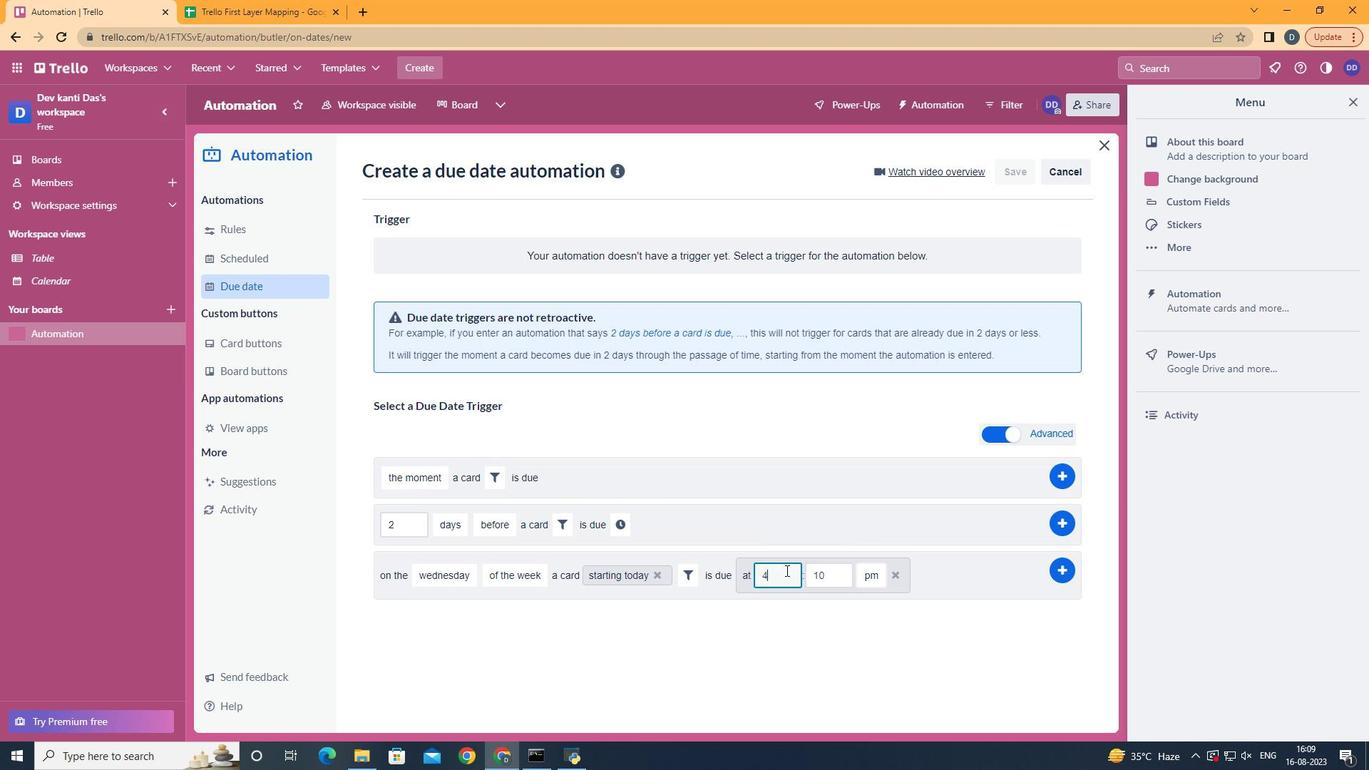 
Action: Key pressed <Key.backspace>11
Screenshot: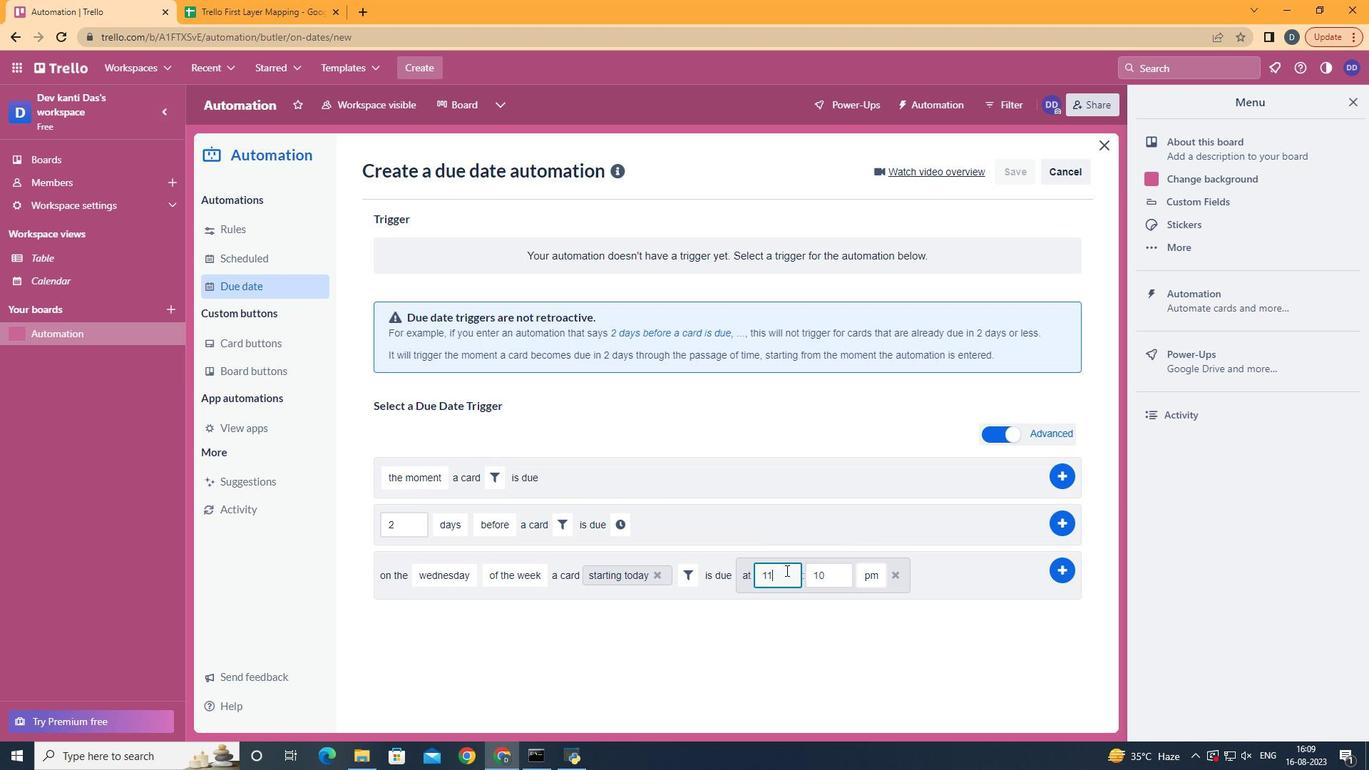 
Action: Mouse moved to (830, 576)
Screenshot: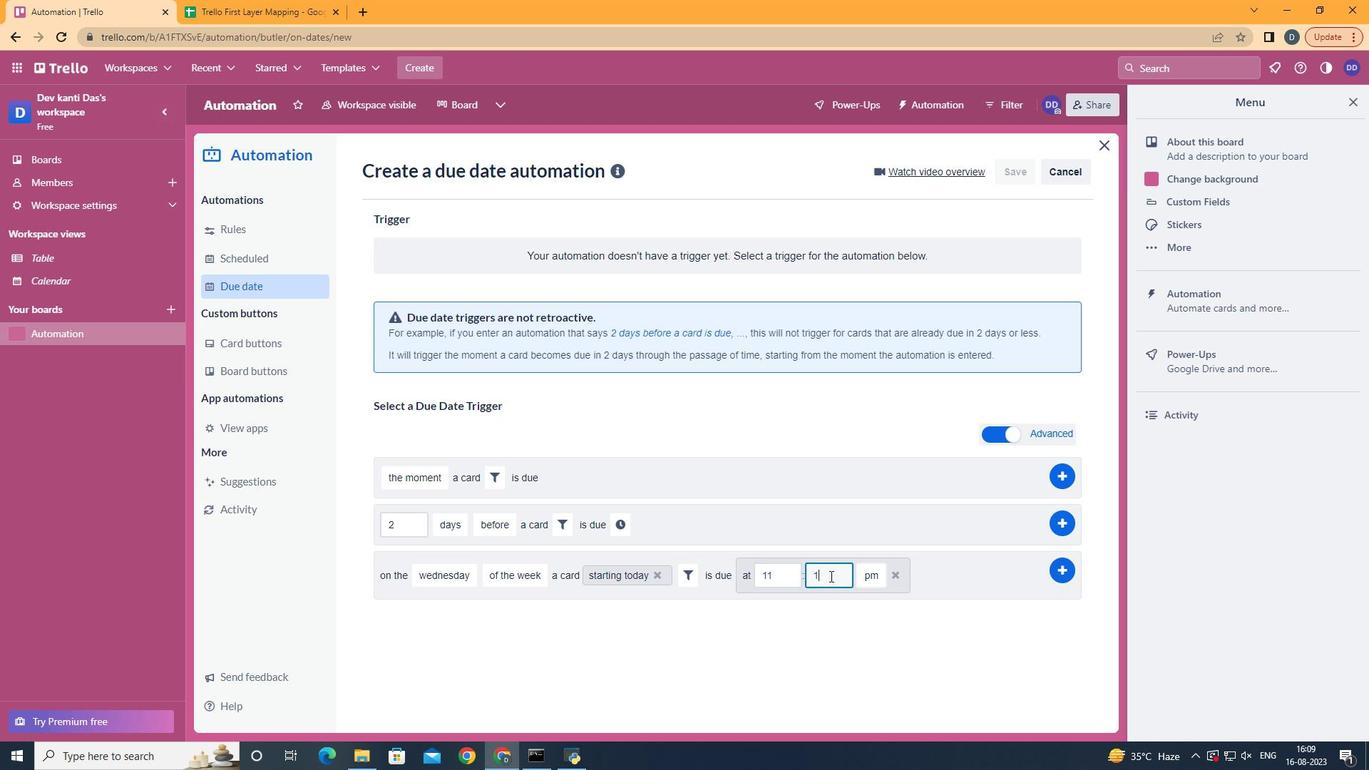 
Action: Mouse pressed left at (830, 576)
Screenshot: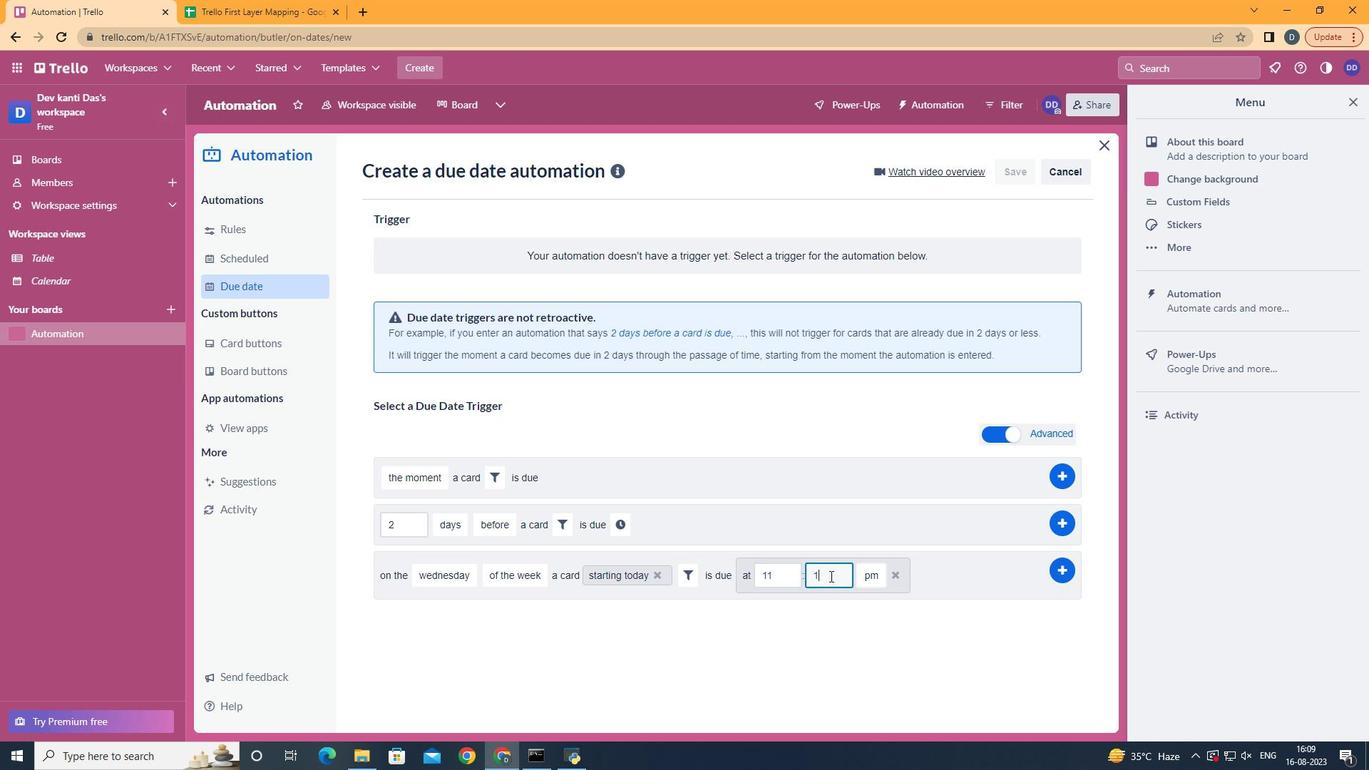 
Action: Key pressed <Key.backspace><Key.backspace>00
Screenshot: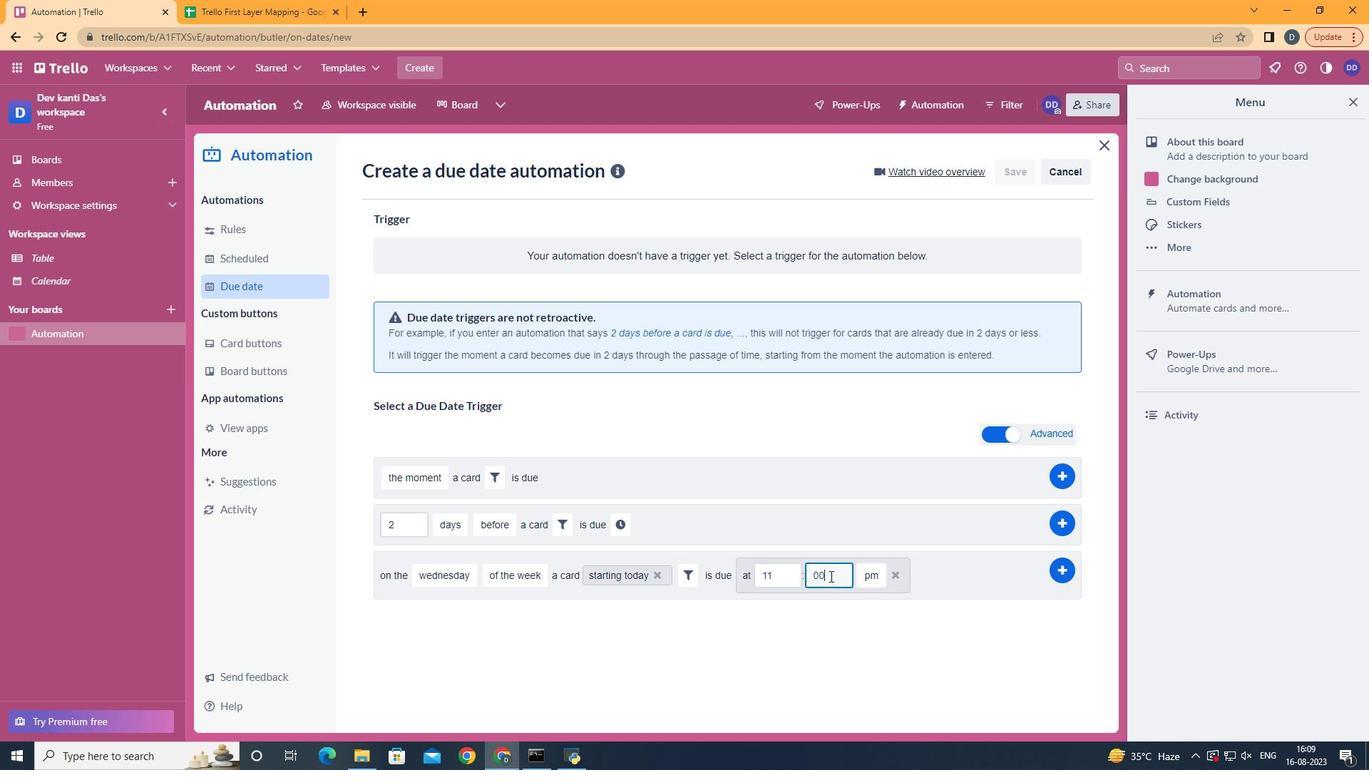 
Action: Mouse moved to (876, 607)
Screenshot: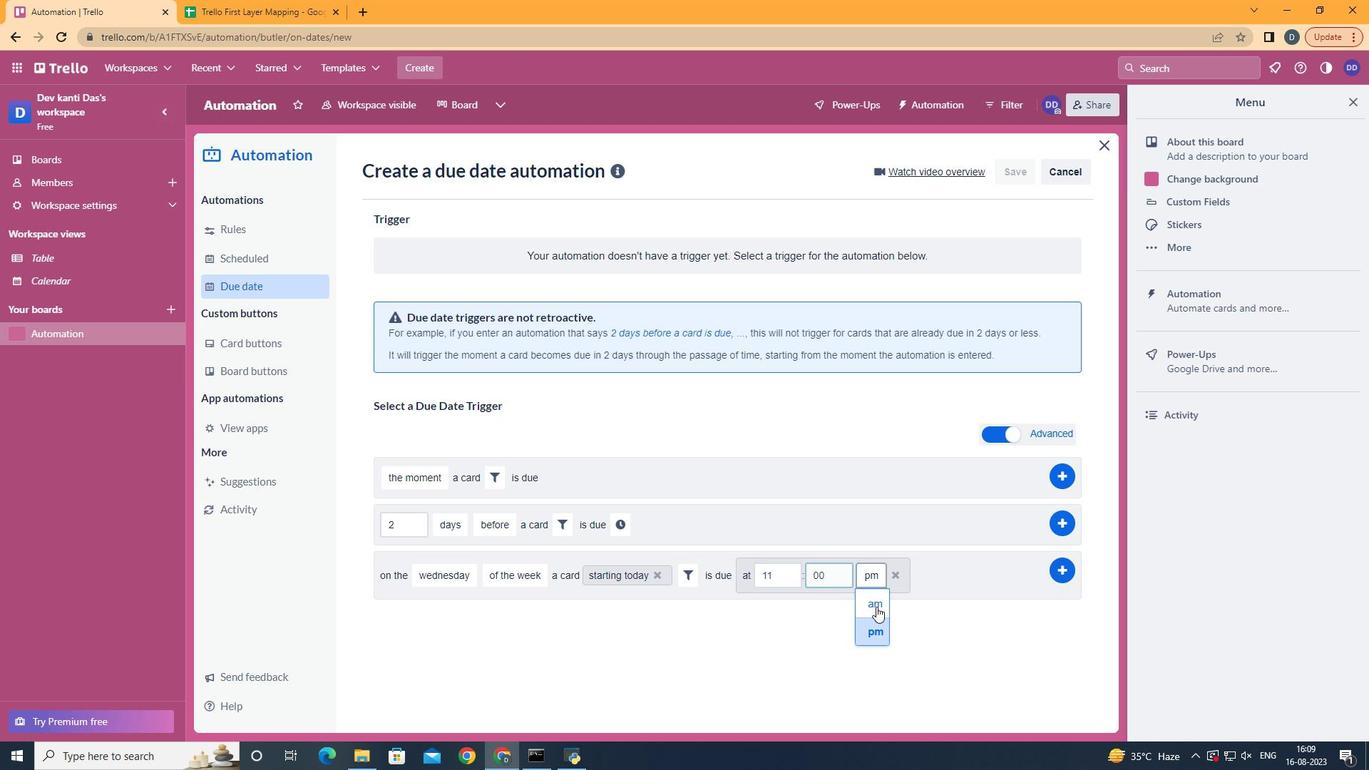 
Action: Mouse pressed left at (876, 607)
Screenshot: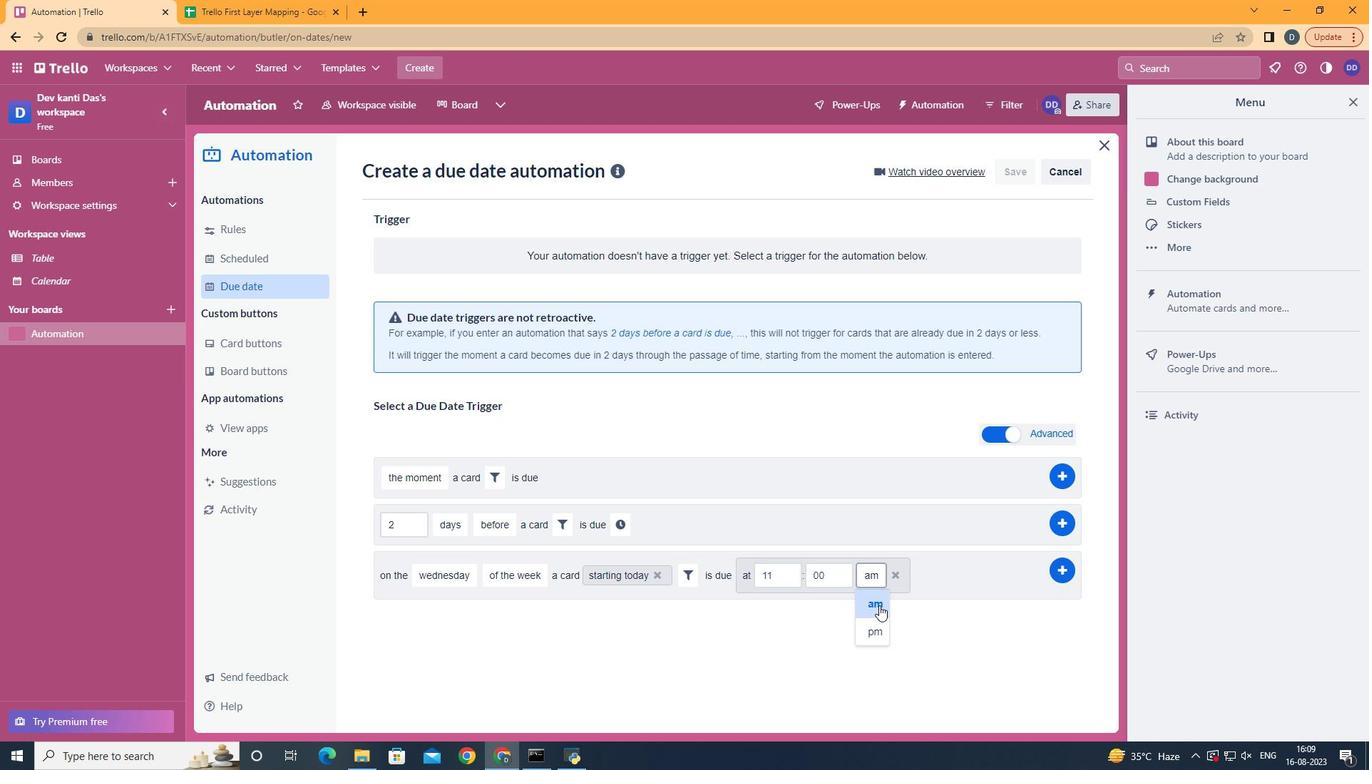
Action: Mouse moved to (1057, 567)
Screenshot: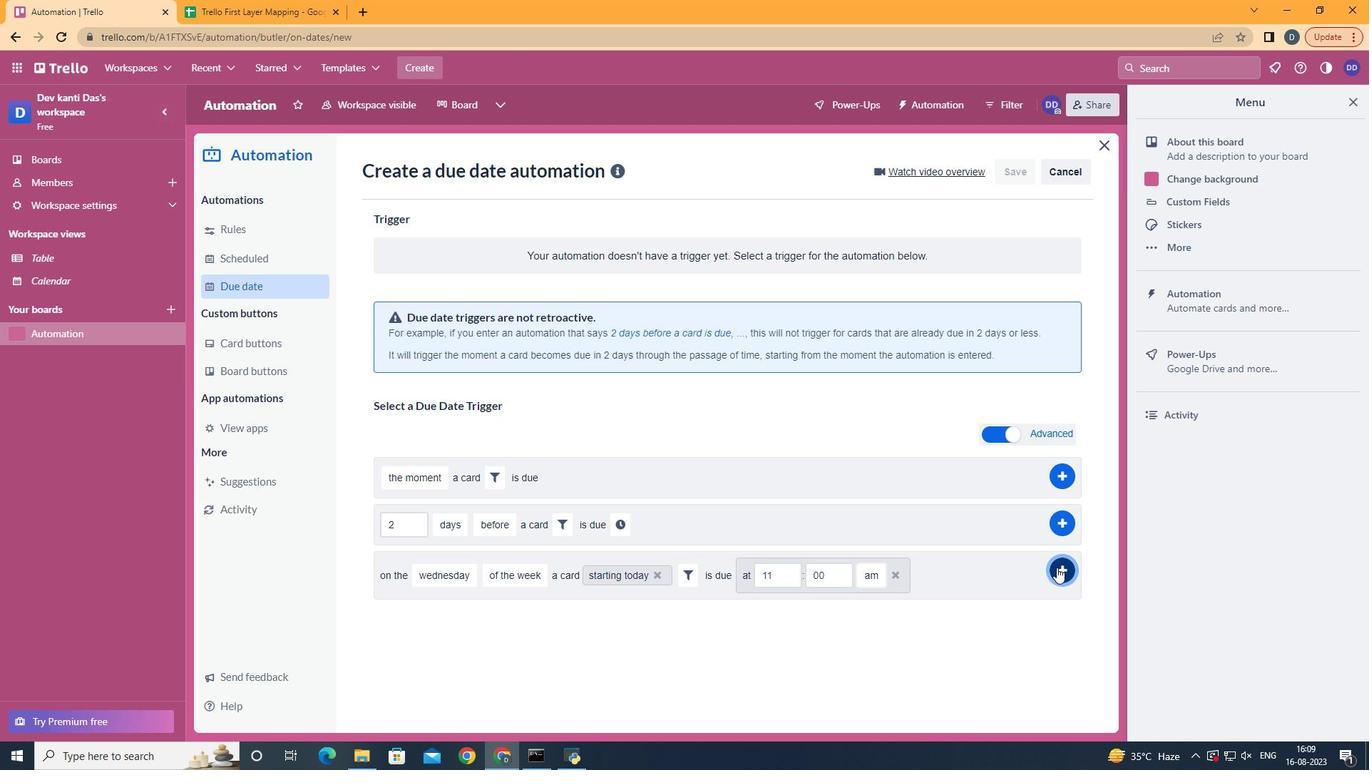 
Action: Mouse pressed left at (1057, 567)
Screenshot: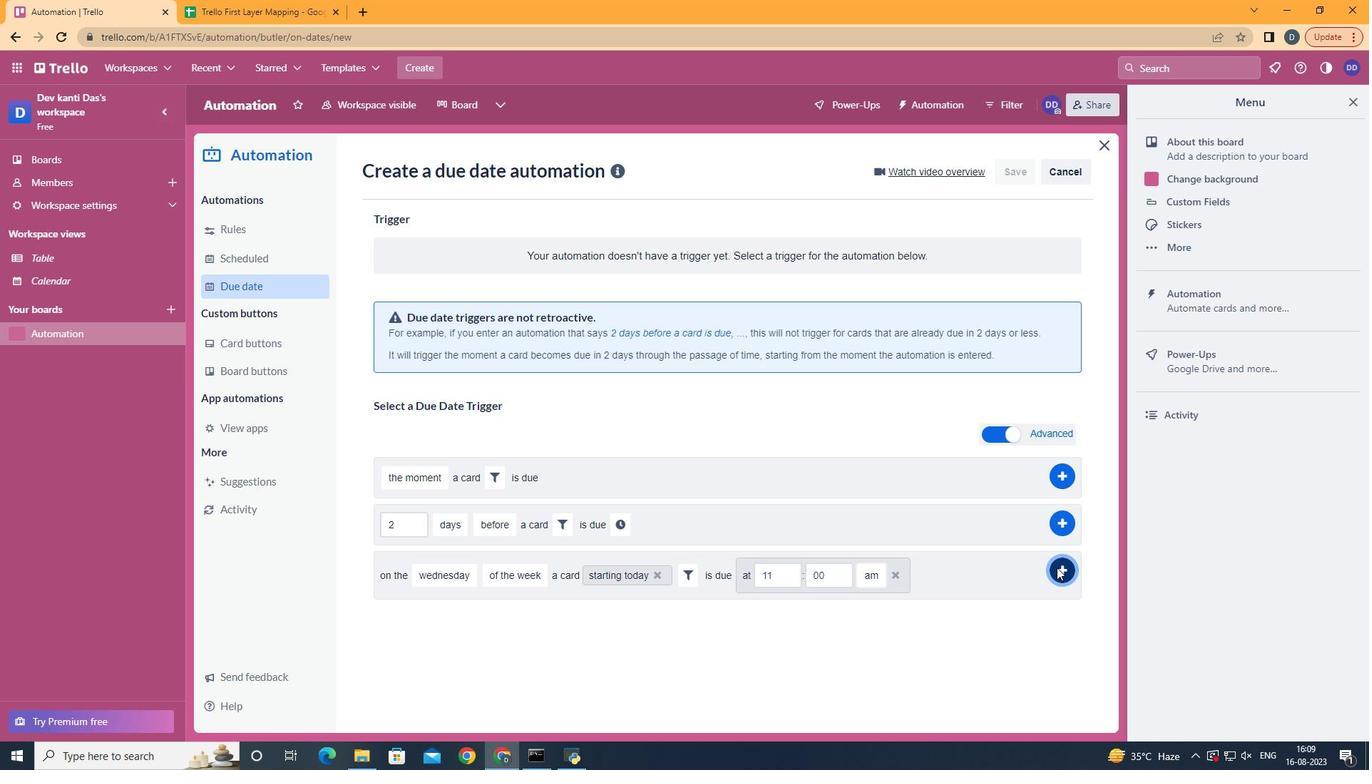 
Action: Mouse moved to (1057, 567)
Screenshot: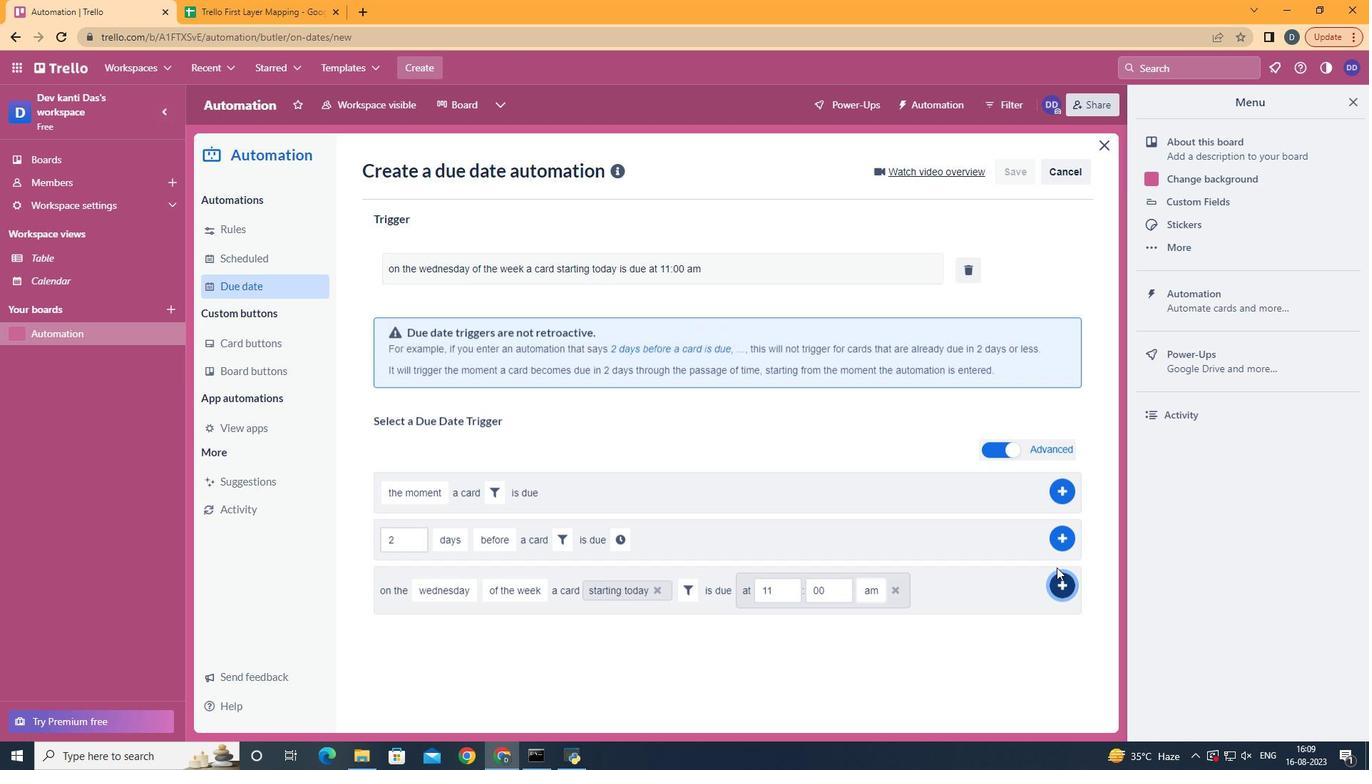 
